 Task: Find connections with filter location Kunnamangalam with filter topic #Economywith filter profile language Potuguese with filter current company WeWork India with filter school Global Academy Of Technology with filter industry Building Construction with filter service category Marketing with filter keywords title Manufacturing Assembler
Action: Mouse moved to (245, 199)
Screenshot: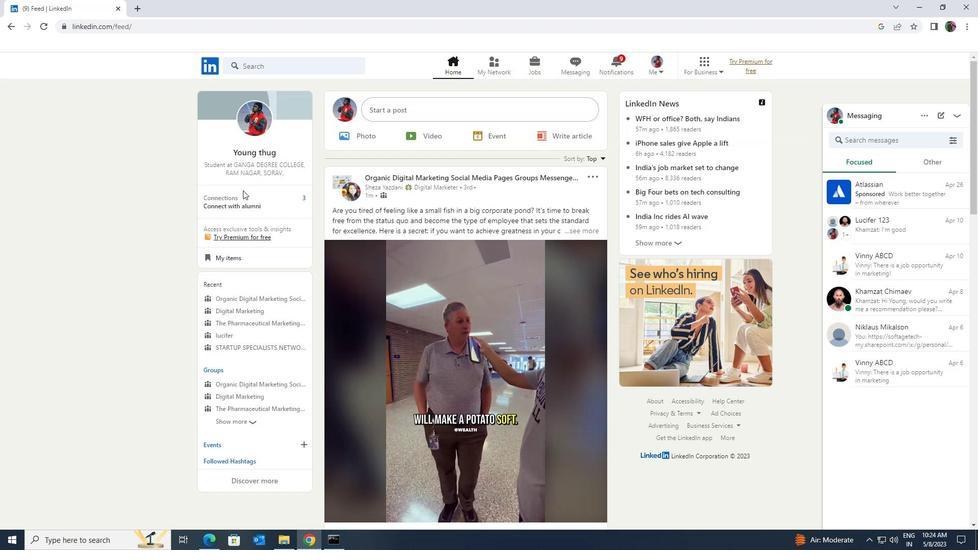 
Action: Mouse pressed left at (245, 199)
Screenshot: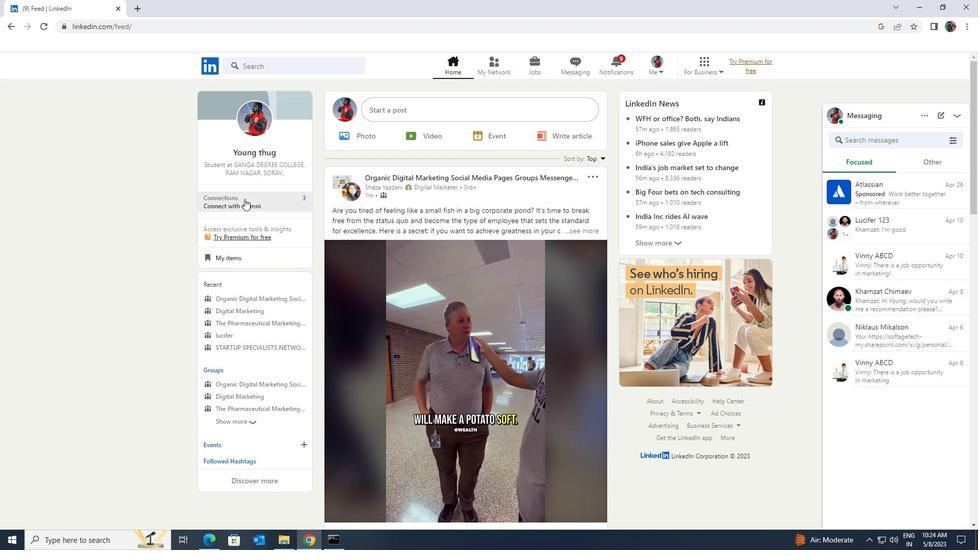 
Action: Mouse moved to (251, 125)
Screenshot: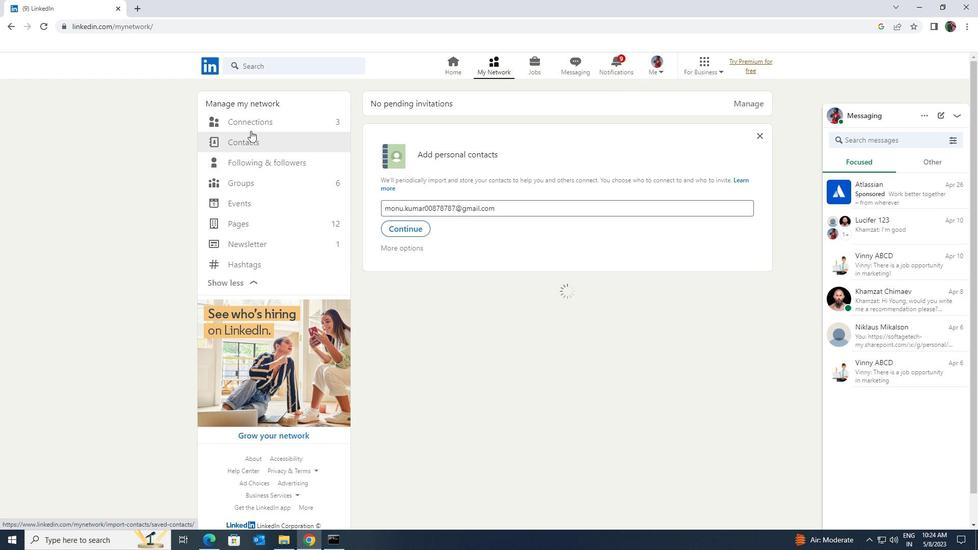 
Action: Mouse pressed left at (251, 125)
Screenshot: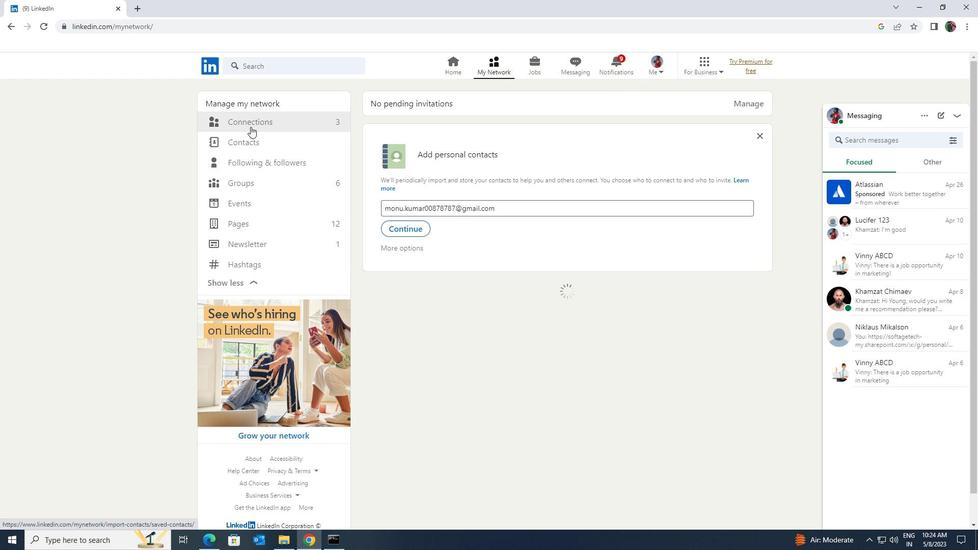 
Action: Mouse moved to (547, 124)
Screenshot: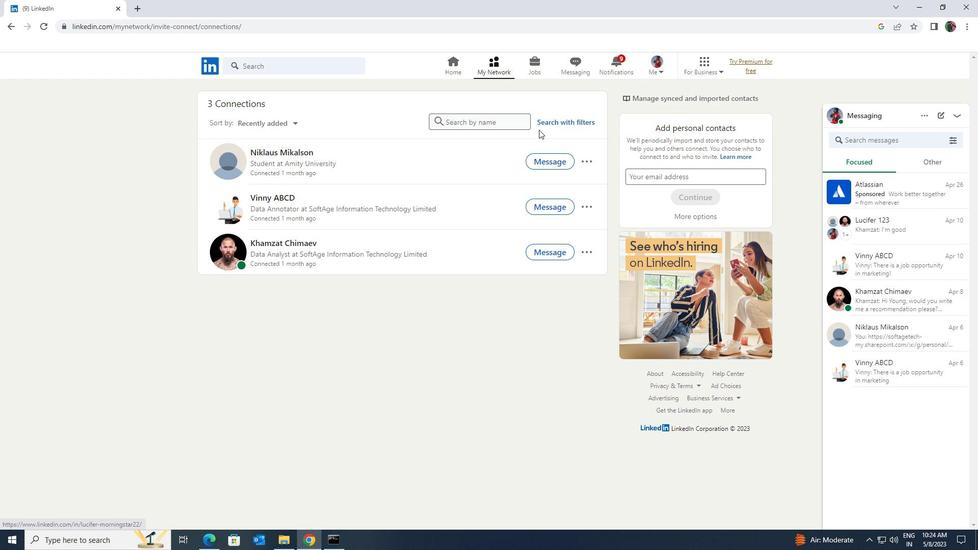 
Action: Mouse pressed left at (547, 124)
Screenshot: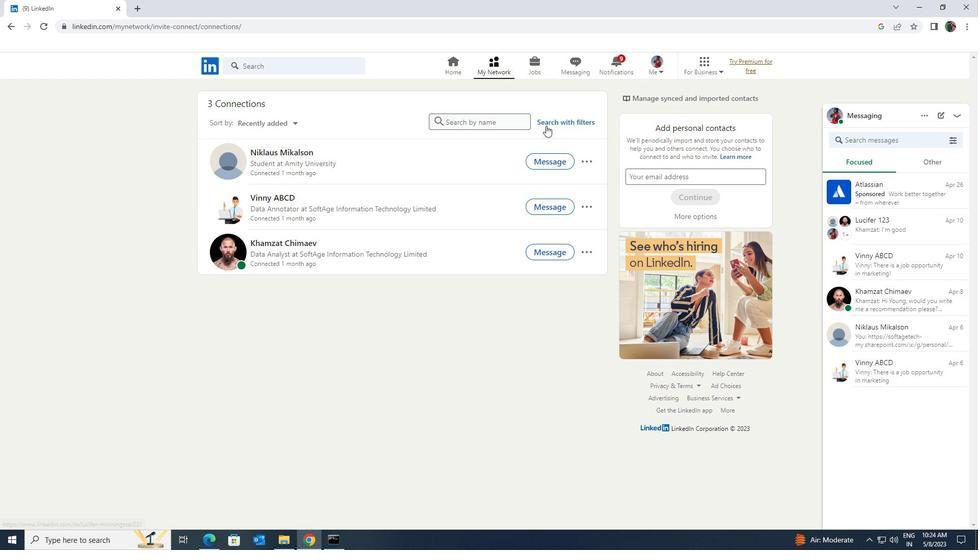 
Action: Mouse moved to (523, 95)
Screenshot: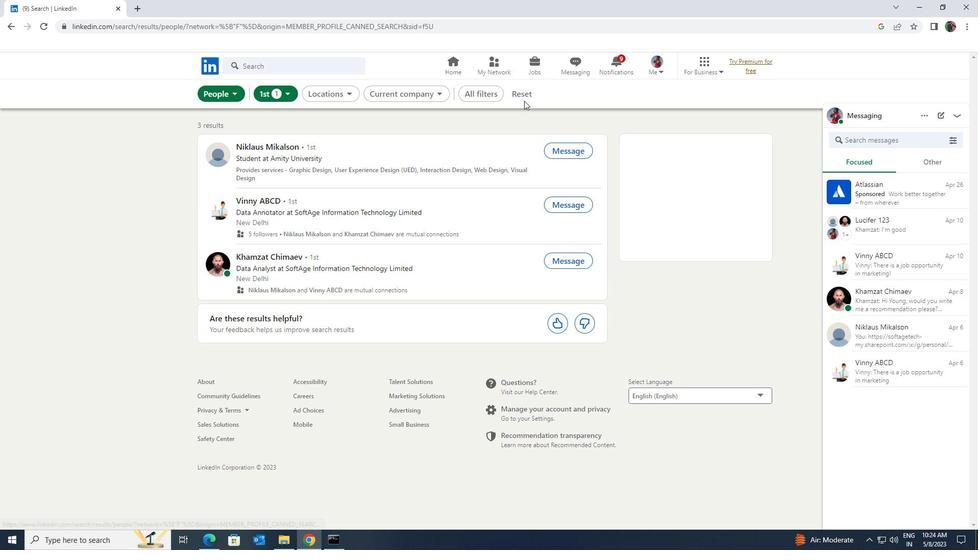 
Action: Mouse pressed left at (523, 95)
Screenshot: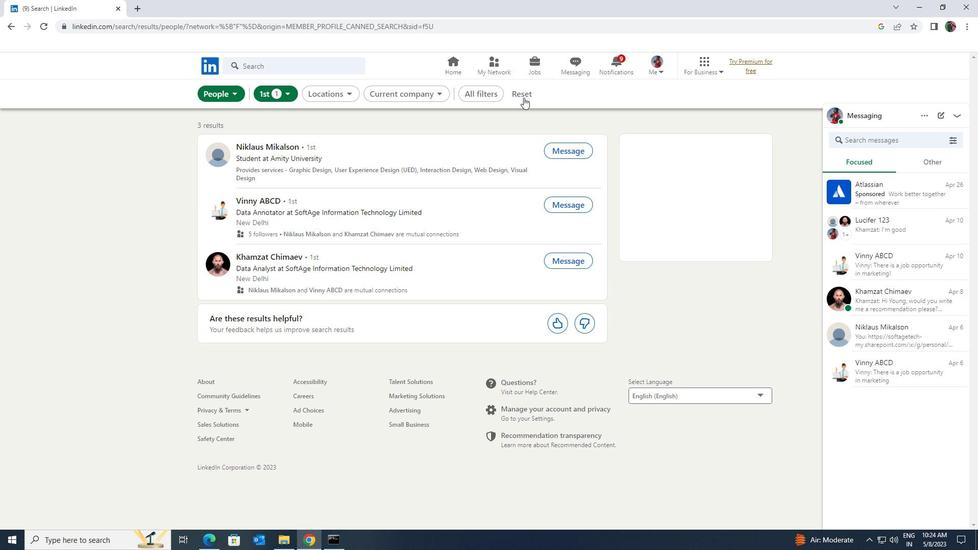 
Action: Mouse moved to (504, 94)
Screenshot: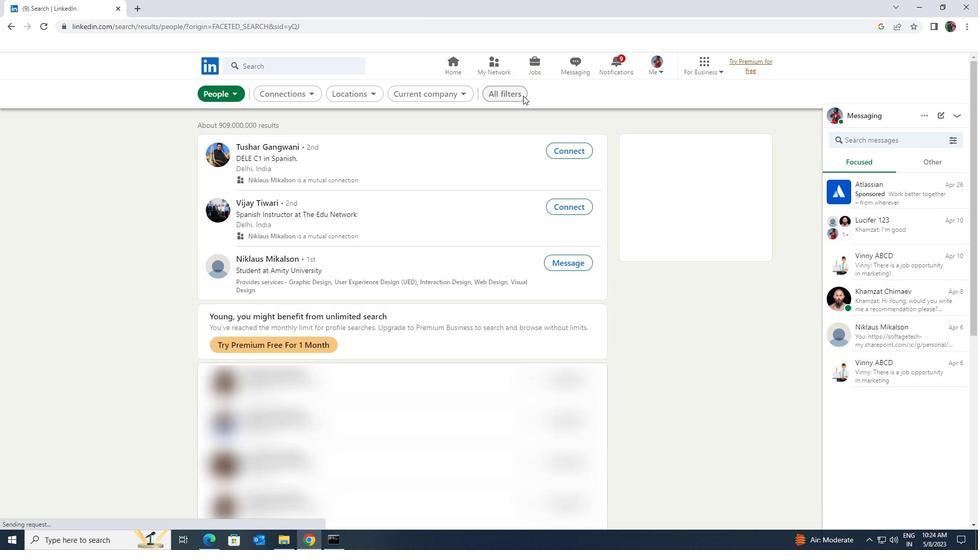 
Action: Mouse pressed left at (504, 94)
Screenshot: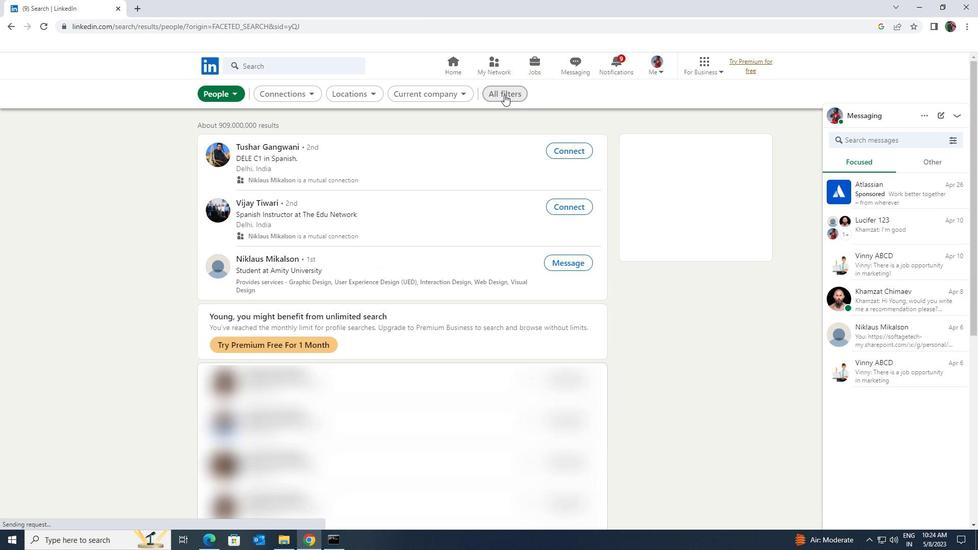 
Action: Mouse moved to (848, 400)
Screenshot: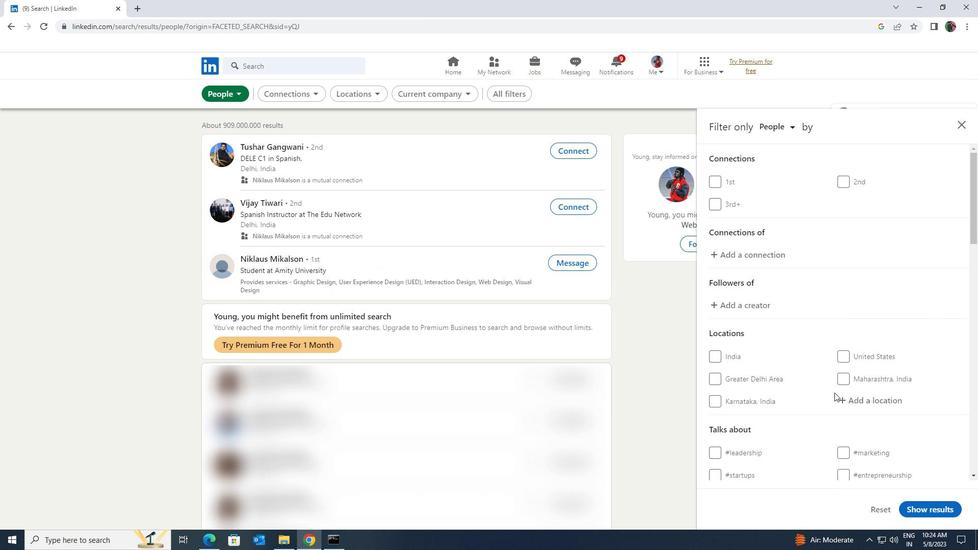 
Action: Mouse pressed left at (848, 400)
Screenshot: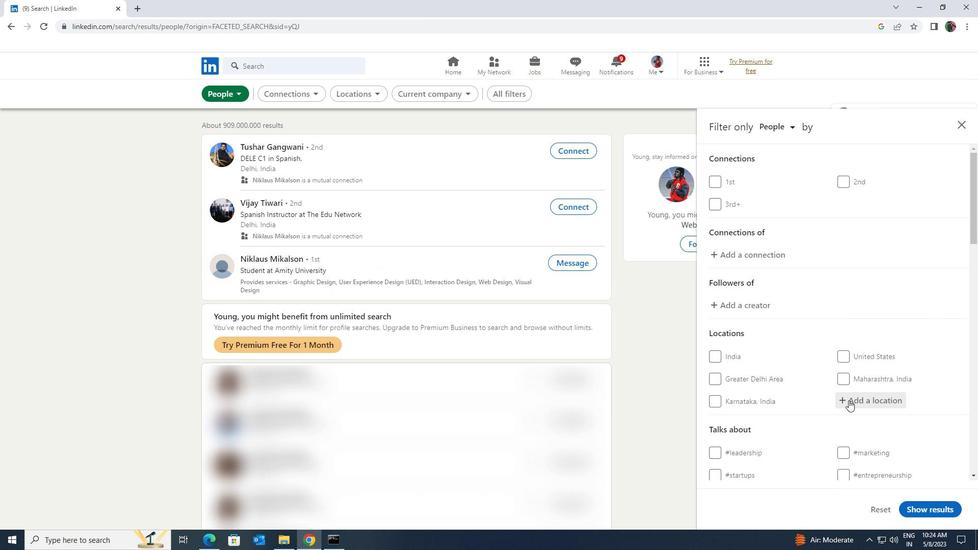 
Action: Key pressed <Key.shift>KUNNAMANGALAM
Screenshot: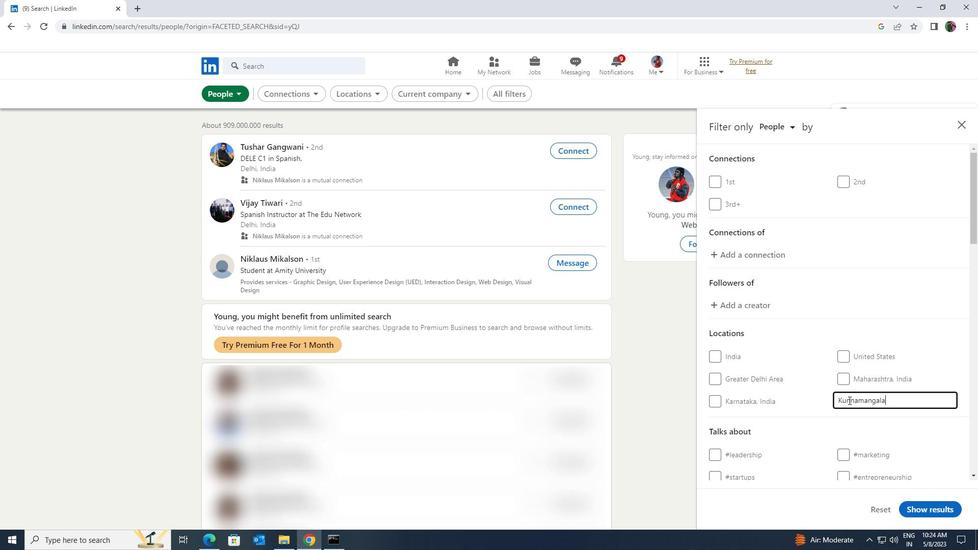 
Action: Mouse moved to (844, 401)
Screenshot: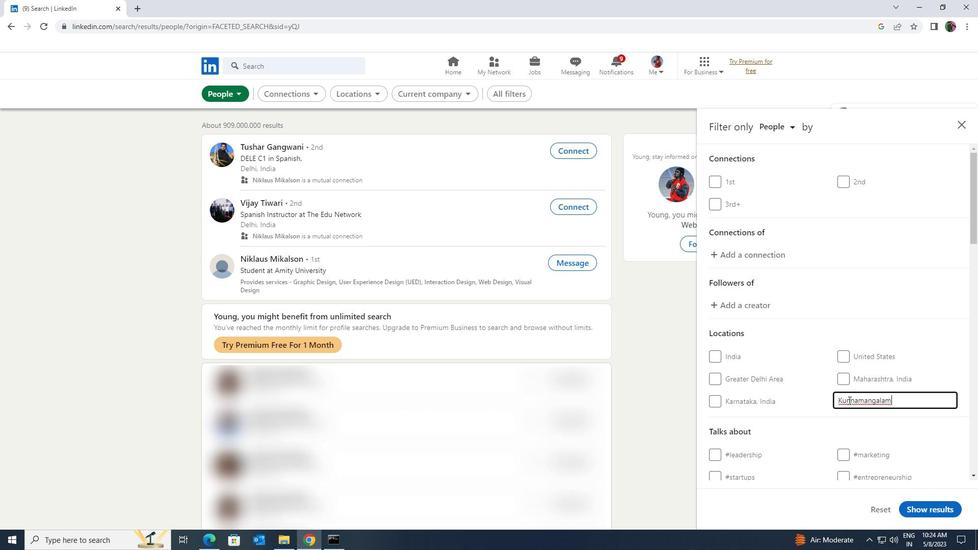 
Action: Mouse scrolled (844, 400) with delta (0, 0)
Screenshot: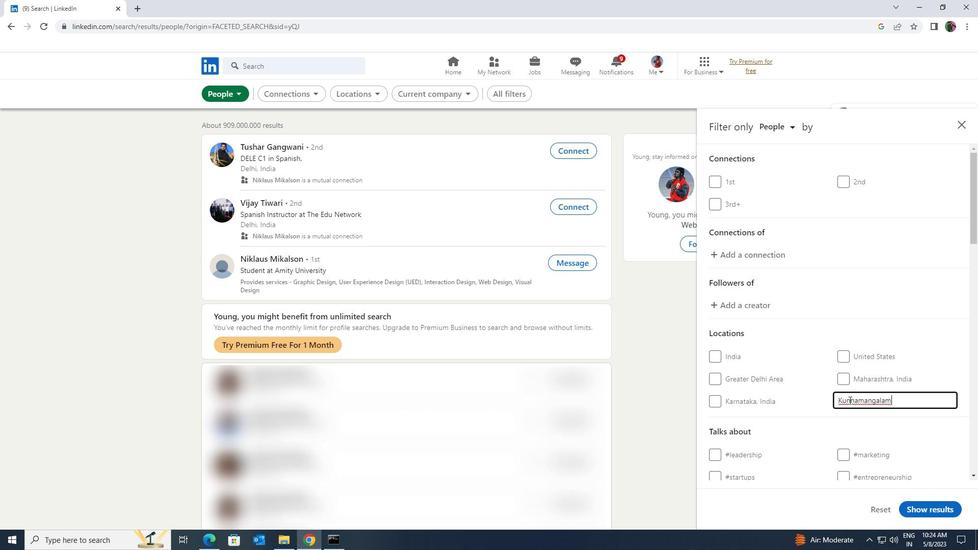 
Action: Mouse moved to (844, 401)
Screenshot: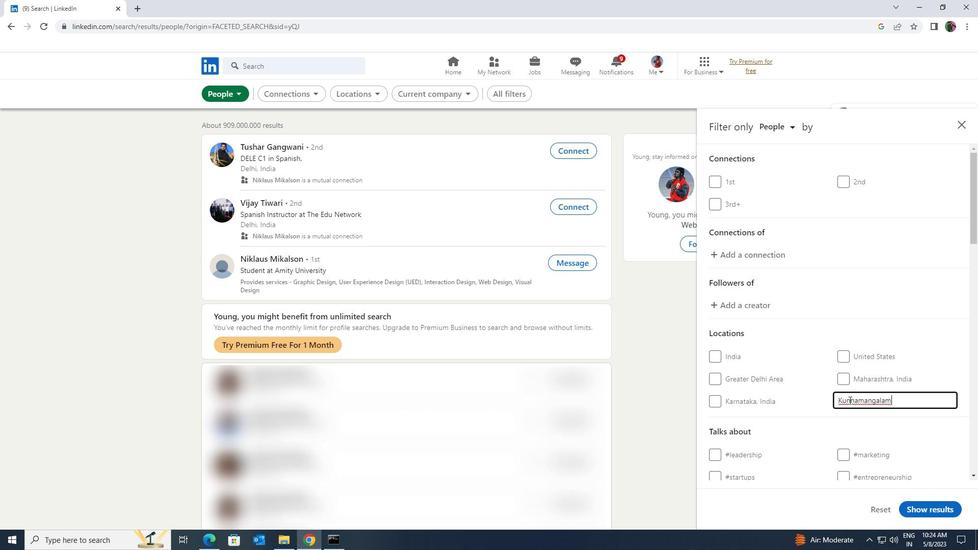 
Action: Mouse scrolled (844, 400) with delta (0, 0)
Screenshot: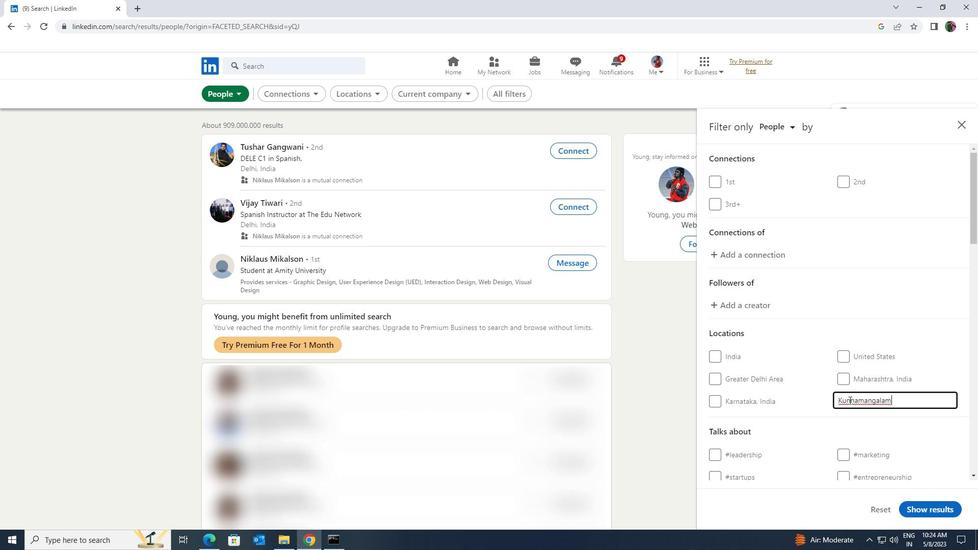 
Action: Mouse moved to (853, 401)
Screenshot: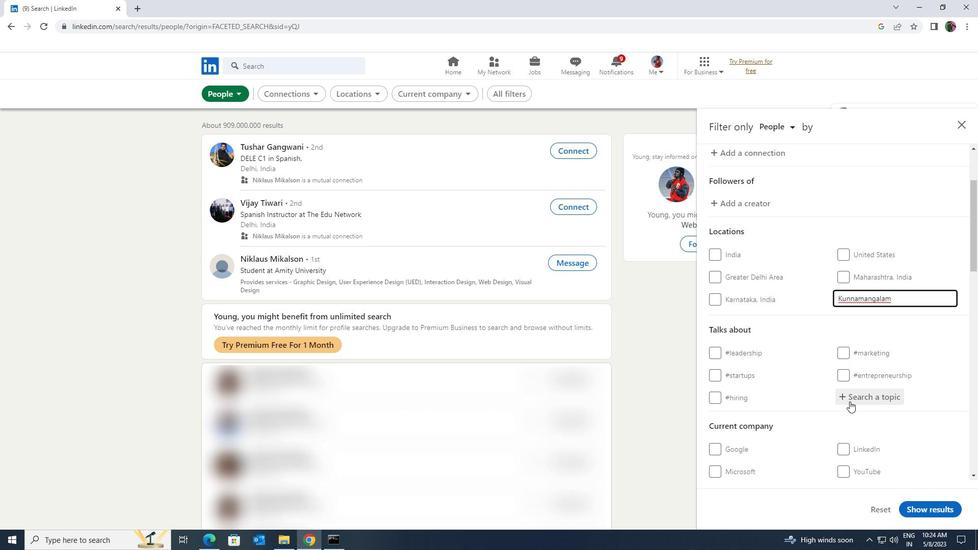 
Action: Mouse pressed left at (853, 401)
Screenshot: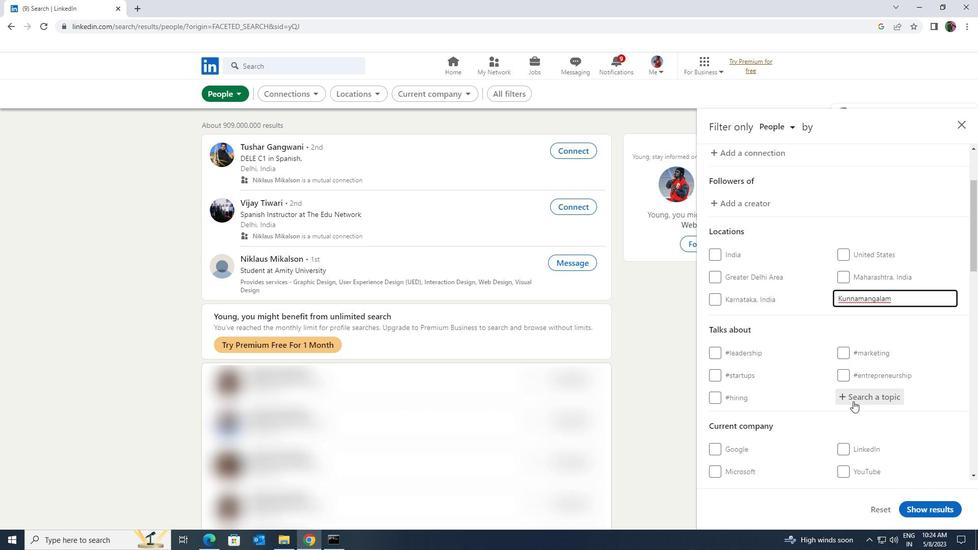 
Action: Key pressed <Key.shift><Key.shift>ECONOMY
Screenshot: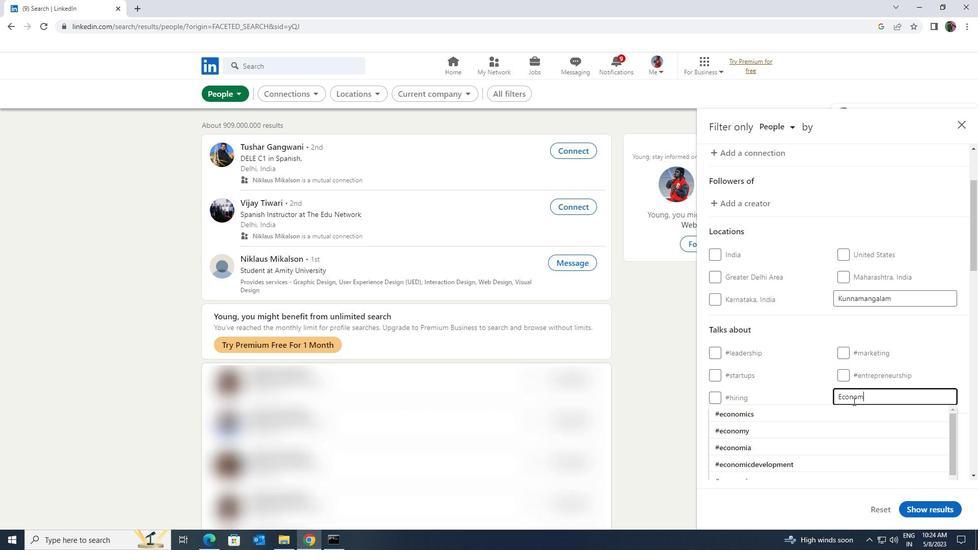 
Action: Mouse moved to (827, 406)
Screenshot: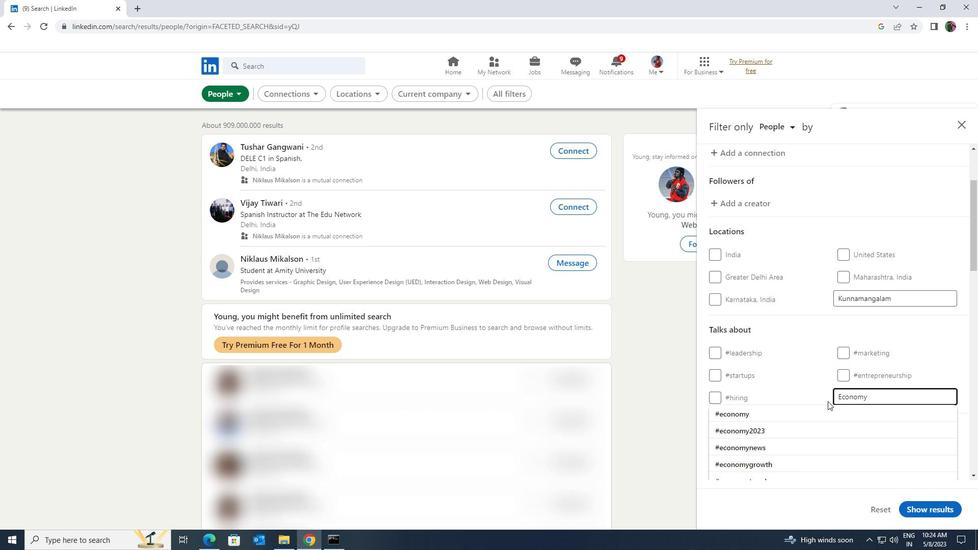 
Action: Mouse pressed left at (827, 406)
Screenshot: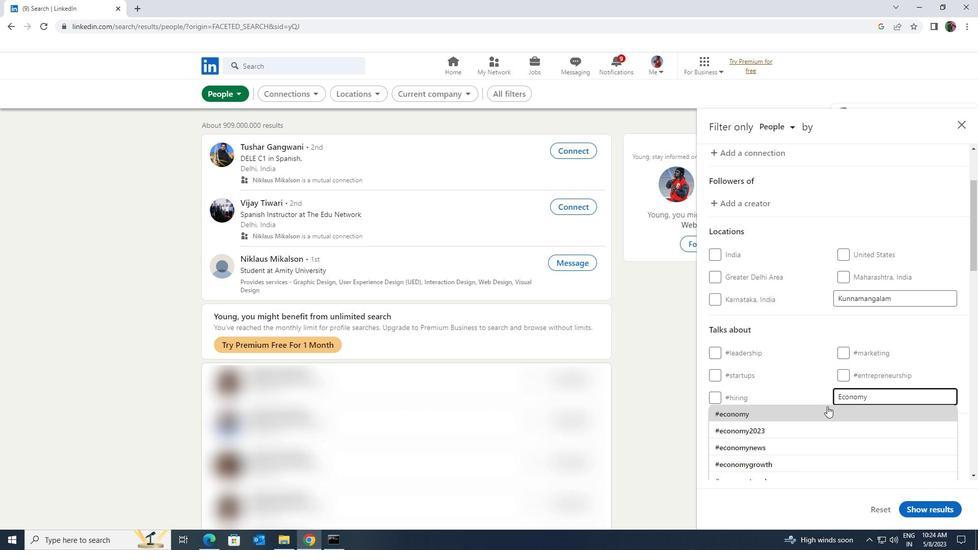 
Action: Mouse scrolled (827, 406) with delta (0, 0)
Screenshot: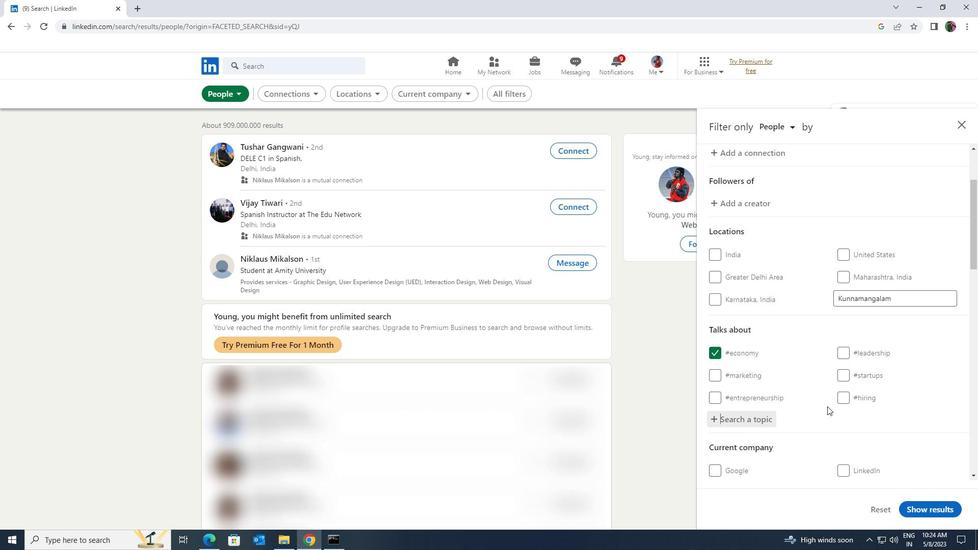 
Action: Mouse scrolled (827, 406) with delta (0, 0)
Screenshot: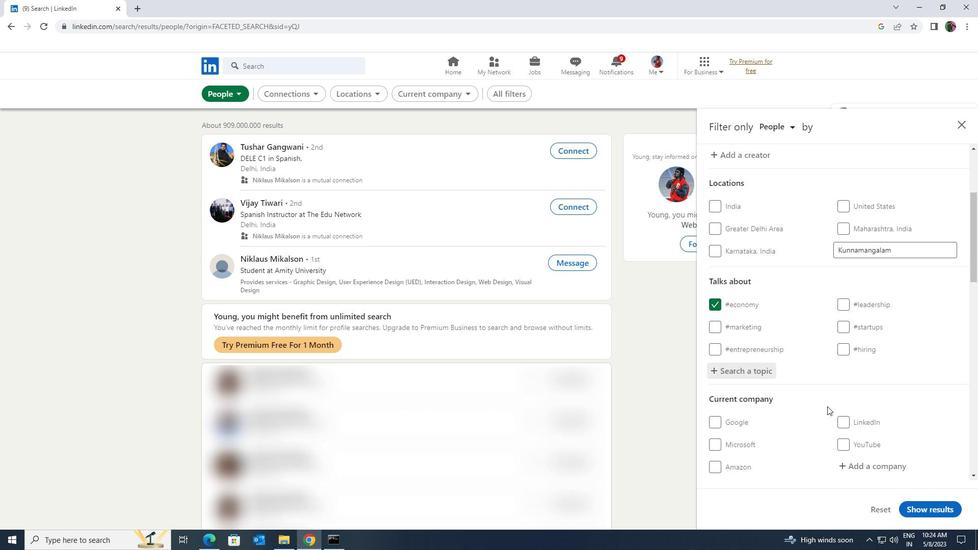 
Action: Mouse scrolled (827, 406) with delta (0, 0)
Screenshot: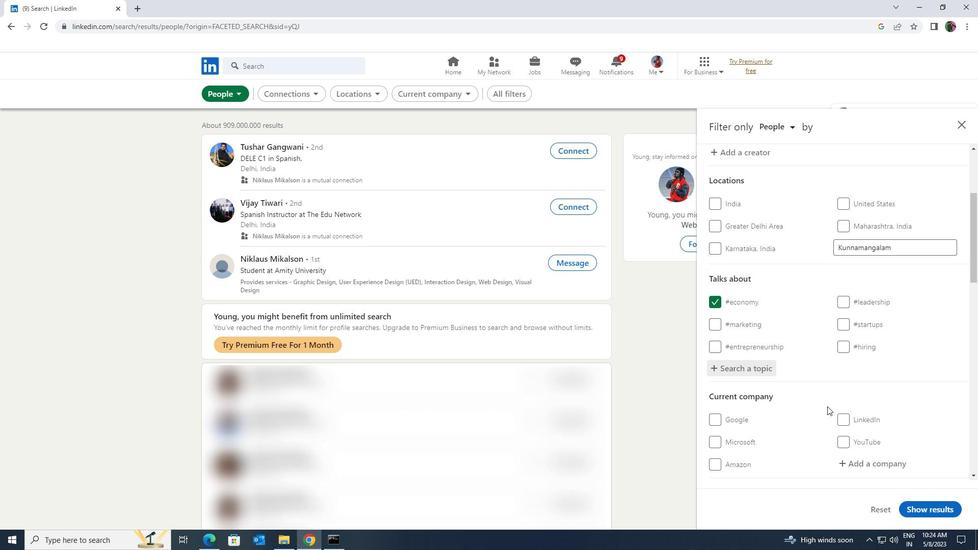 
Action: Mouse scrolled (827, 406) with delta (0, 0)
Screenshot: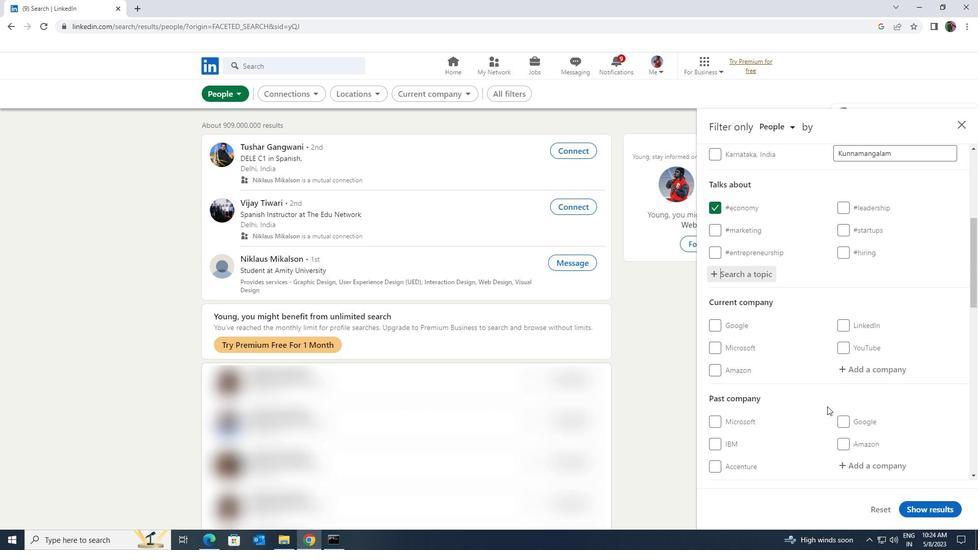 
Action: Mouse moved to (827, 406)
Screenshot: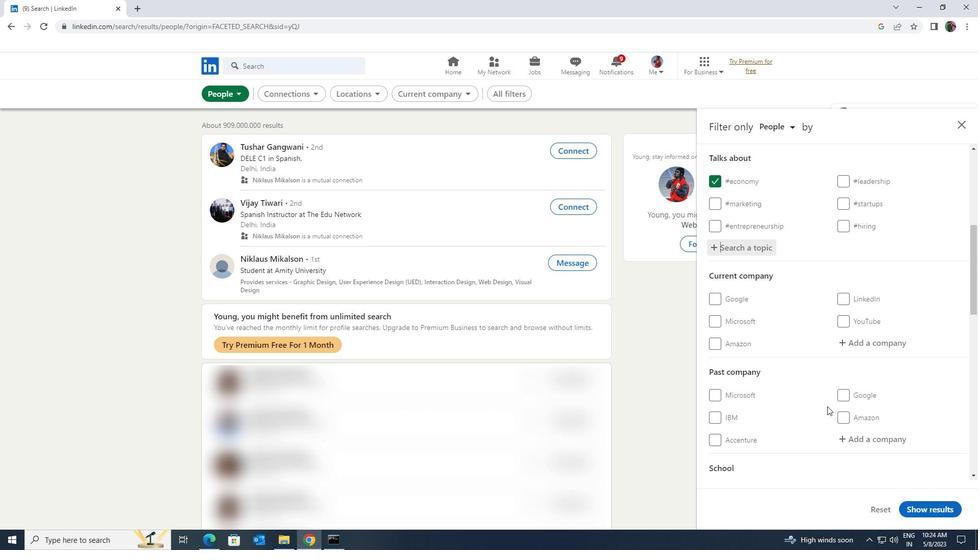 
Action: Mouse scrolled (827, 406) with delta (0, 0)
Screenshot: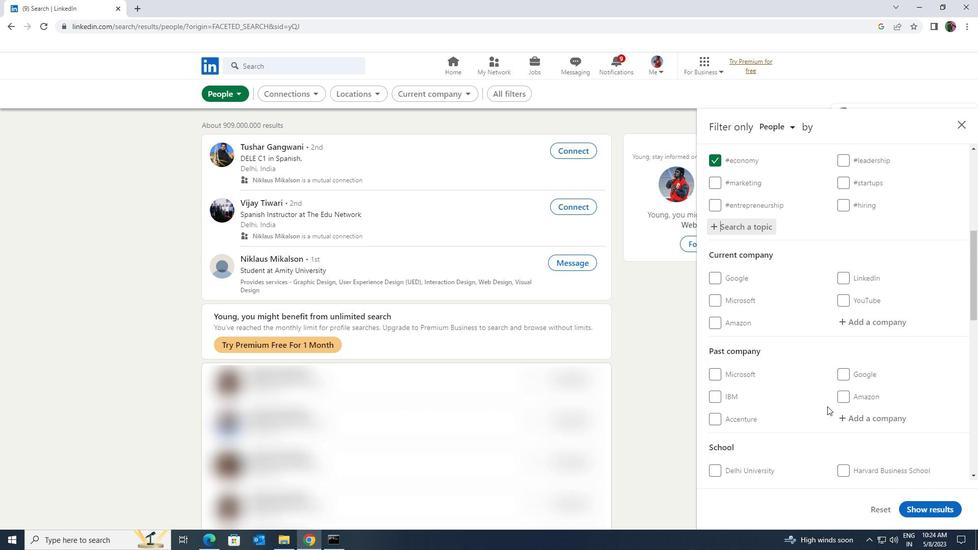
Action: Mouse scrolled (827, 406) with delta (0, 0)
Screenshot: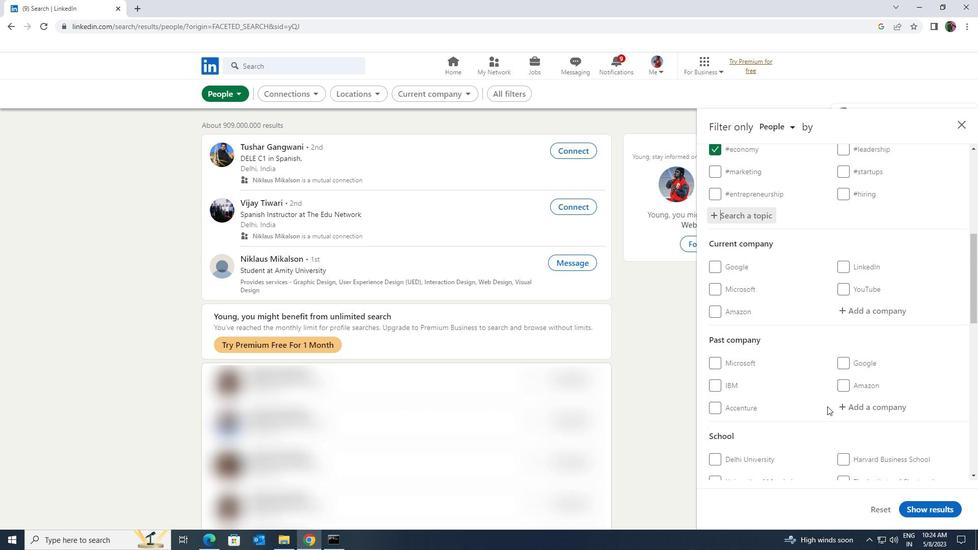 
Action: Mouse moved to (827, 406)
Screenshot: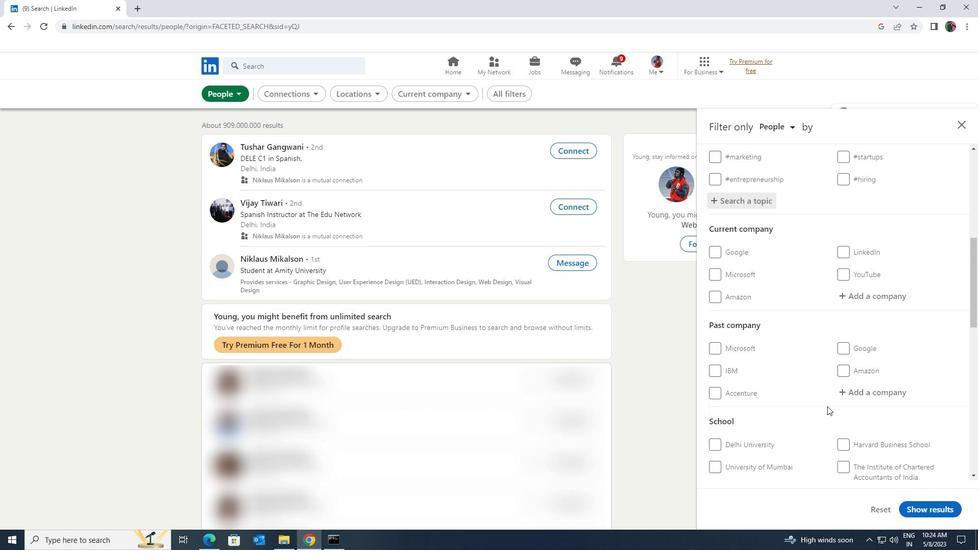 
Action: Mouse scrolled (827, 406) with delta (0, 0)
Screenshot: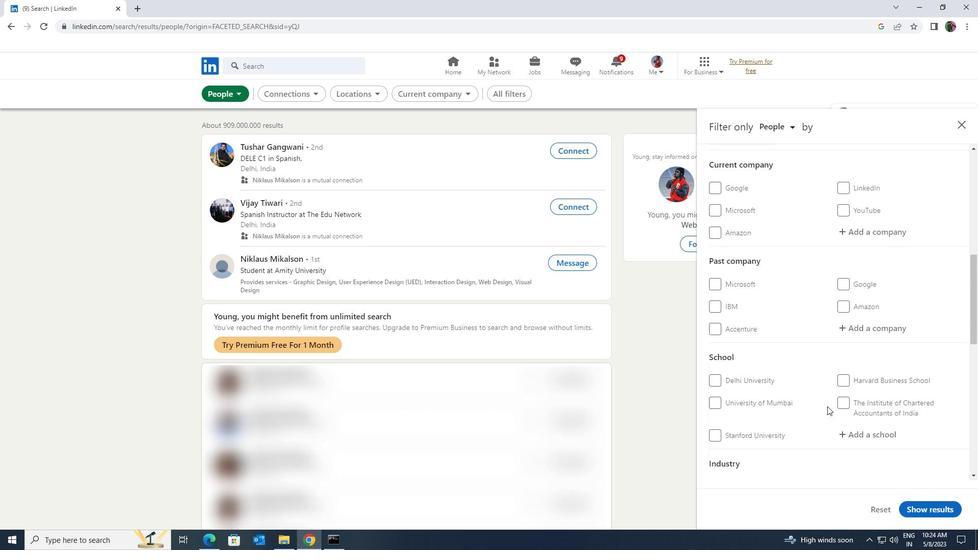 
Action: Mouse moved to (828, 406)
Screenshot: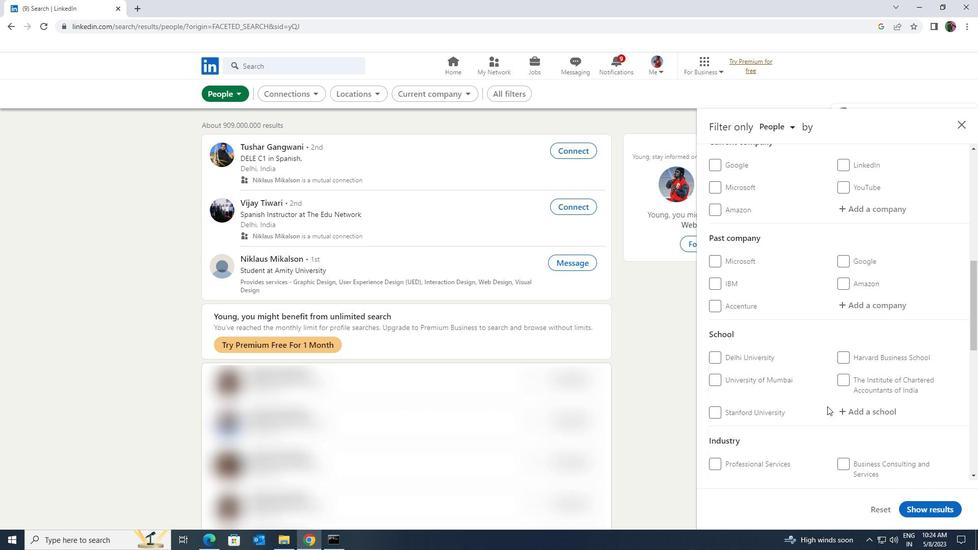 
Action: Mouse scrolled (828, 406) with delta (0, 0)
Screenshot: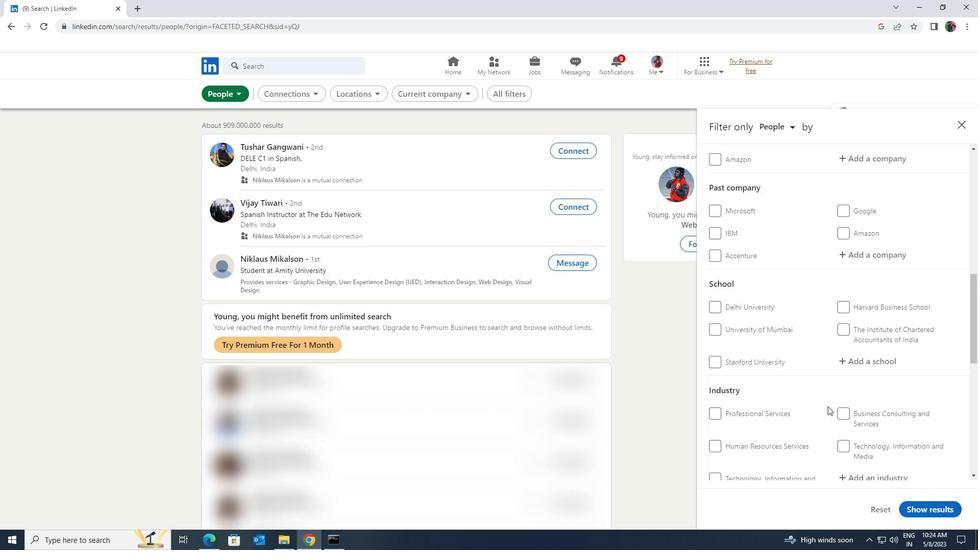 
Action: Mouse moved to (829, 406)
Screenshot: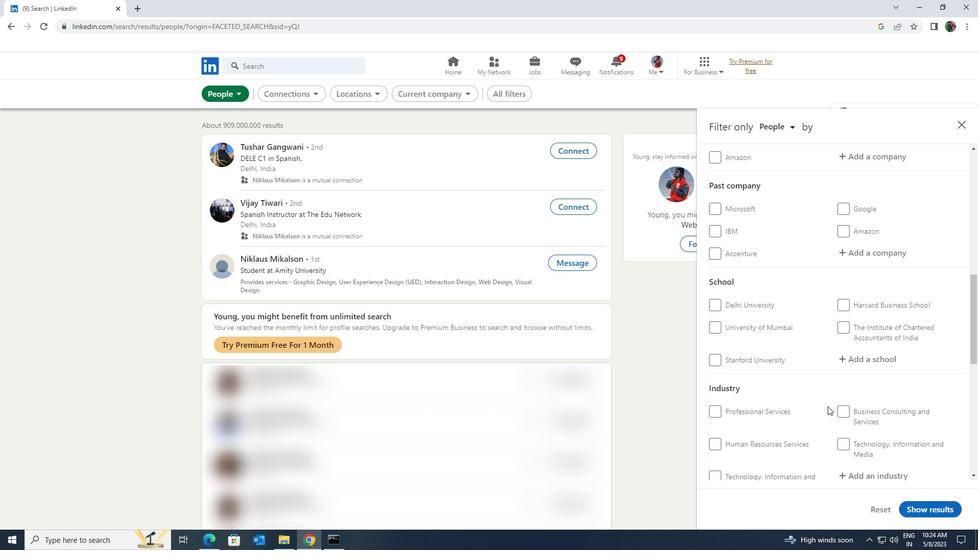 
Action: Mouse scrolled (829, 406) with delta (0, 0)
Screenshot: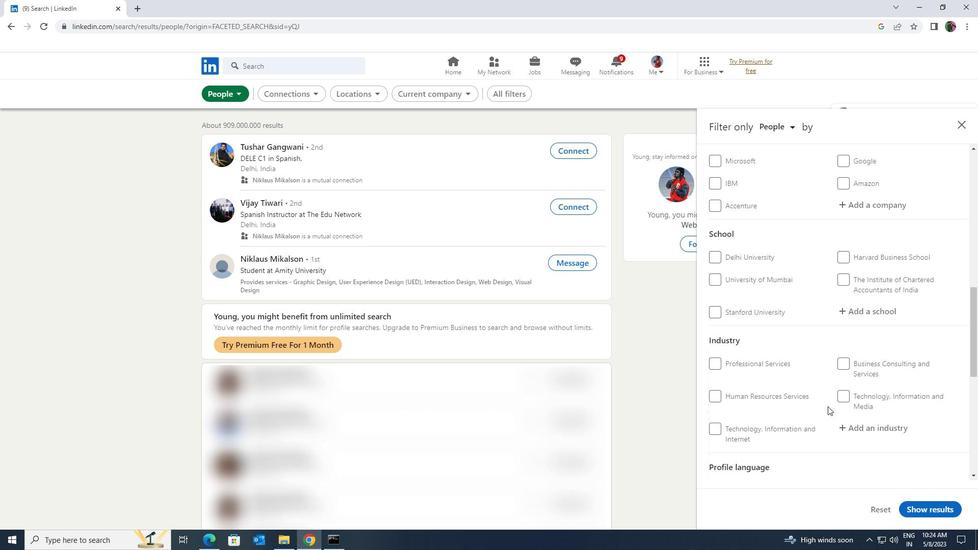 
Action: Mouse moved to (840, 460)
Screenshot: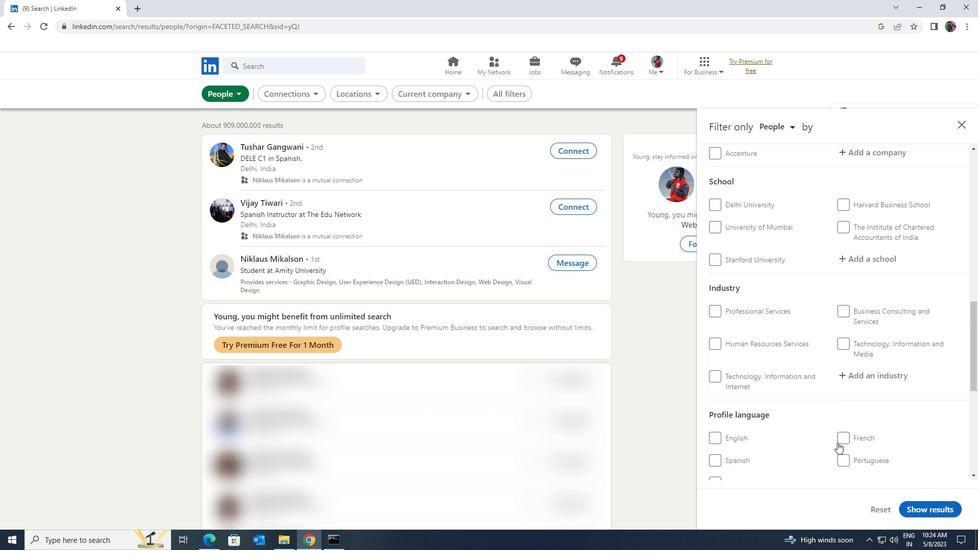 
Action: Mouse pressed left at (840, 460)
Screenshot: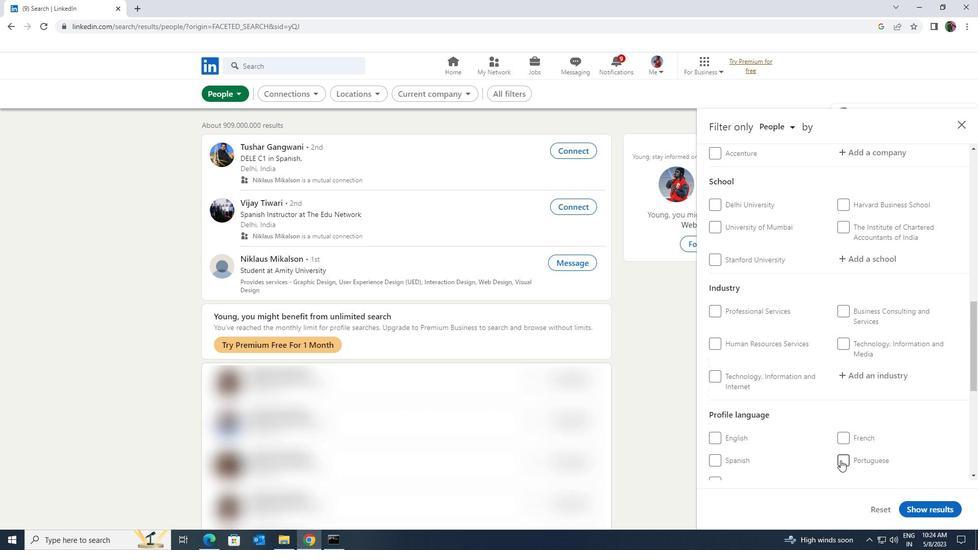 
Action: Mouse moved to (841, 460)
Screenshot: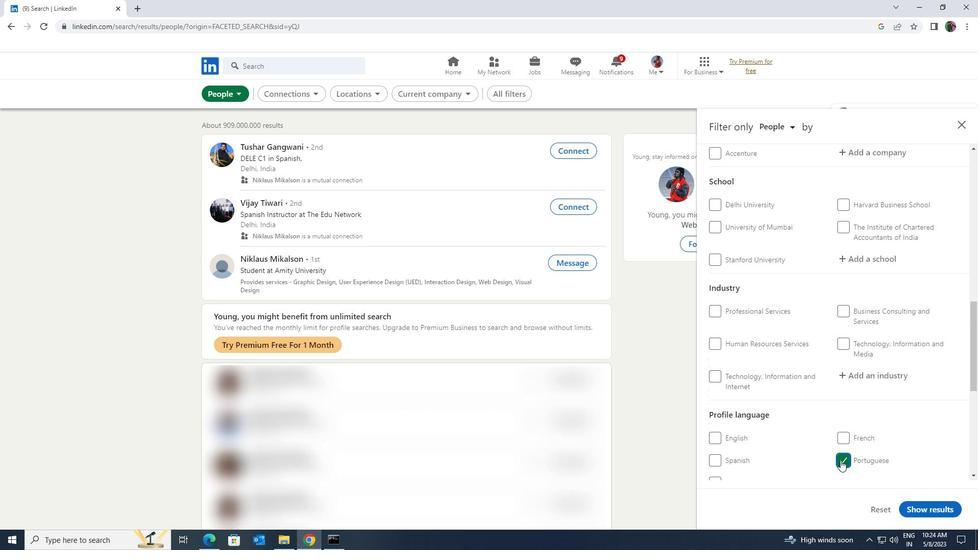 
Action: Mouse scrolled (841, 461) with delta (0, 0)
Screenshot: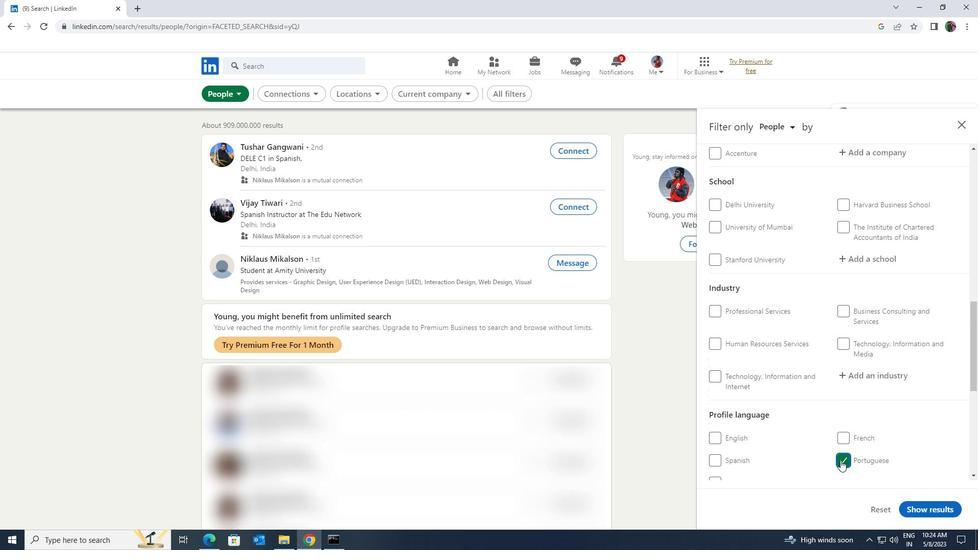 
Action: Mouse scrolled (841, 461) with delta (0, 0)
Screenshot: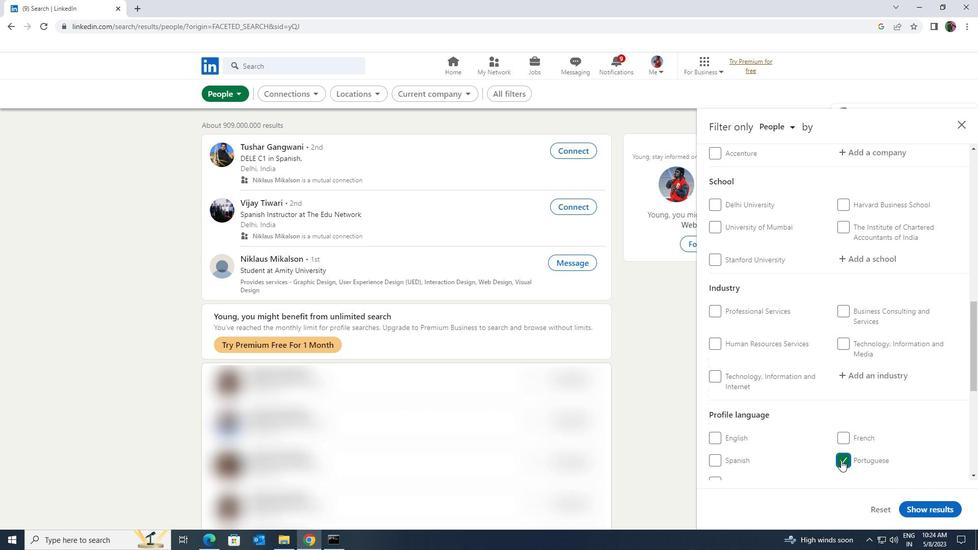 
Action: Mouse moved to (841, 460)
Screenshot: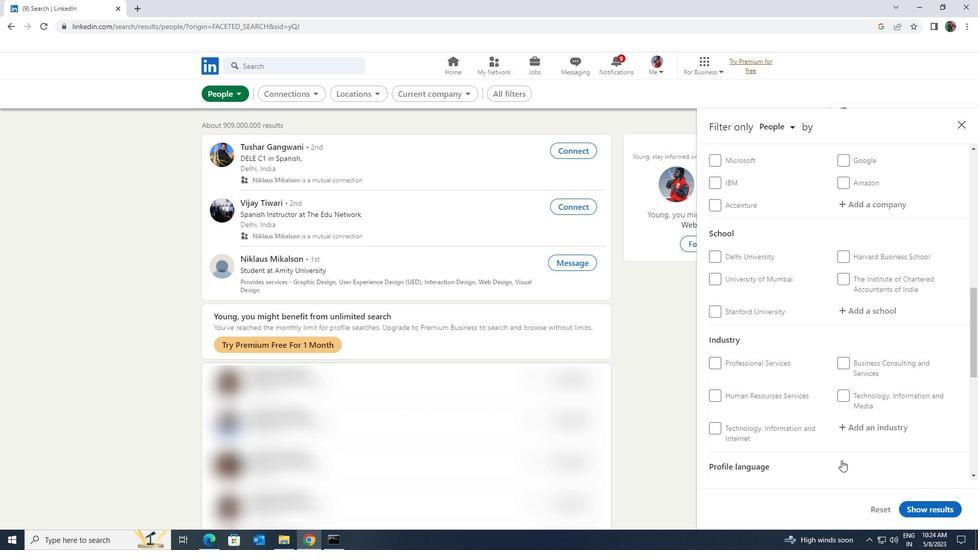 
Action: Mouse scrolled (841, 460) with delta (0, 0)
Screenshot: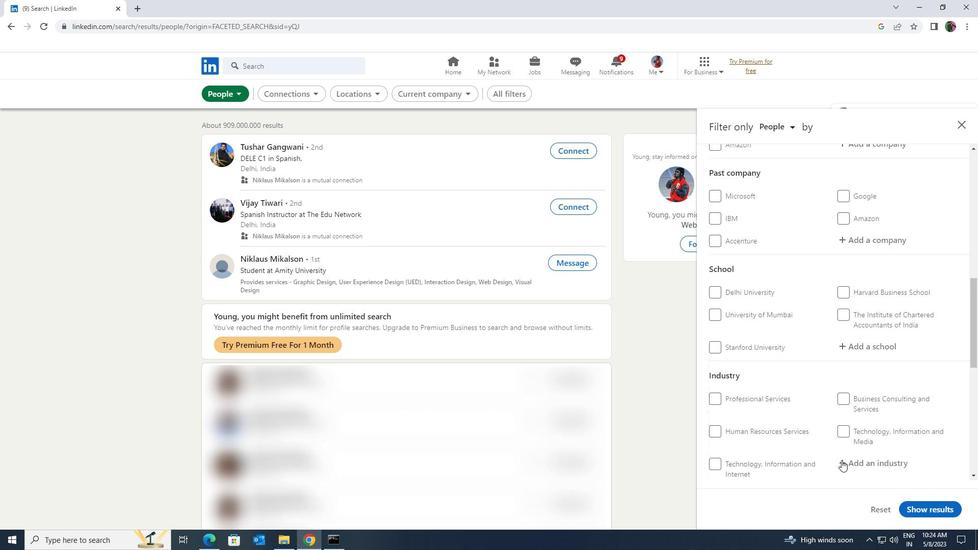 
Action: Mouse moved to (842, 459)
Screenshot: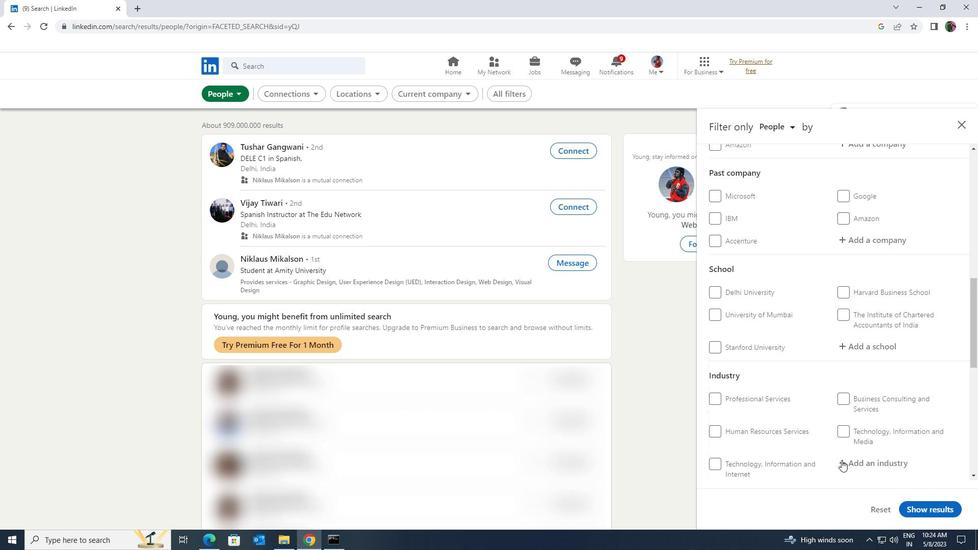 
Action: Mouse scrolled (842, 460) with delta (0, 0)
Screenshot: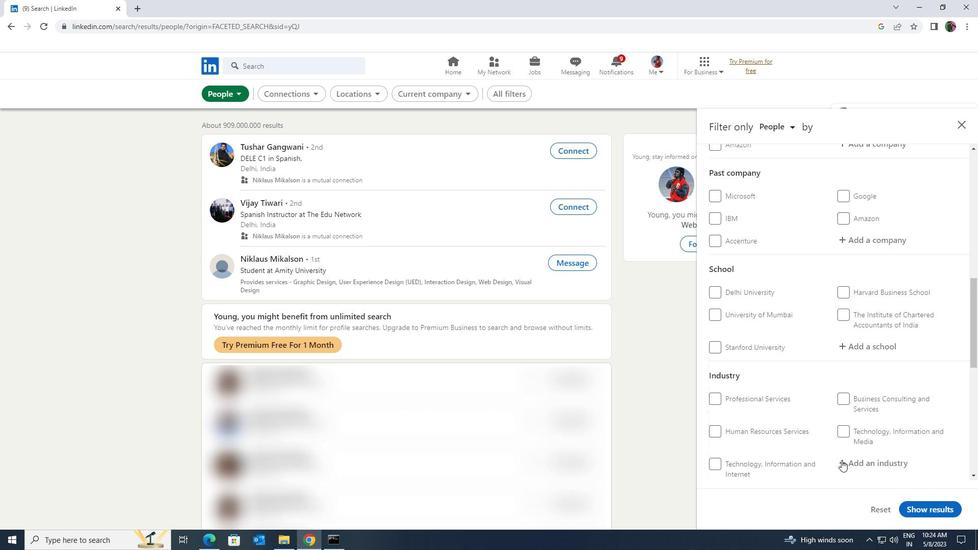 
Action: Mouse scrolled (842, 460) with delta (0, 0)
Screenshot: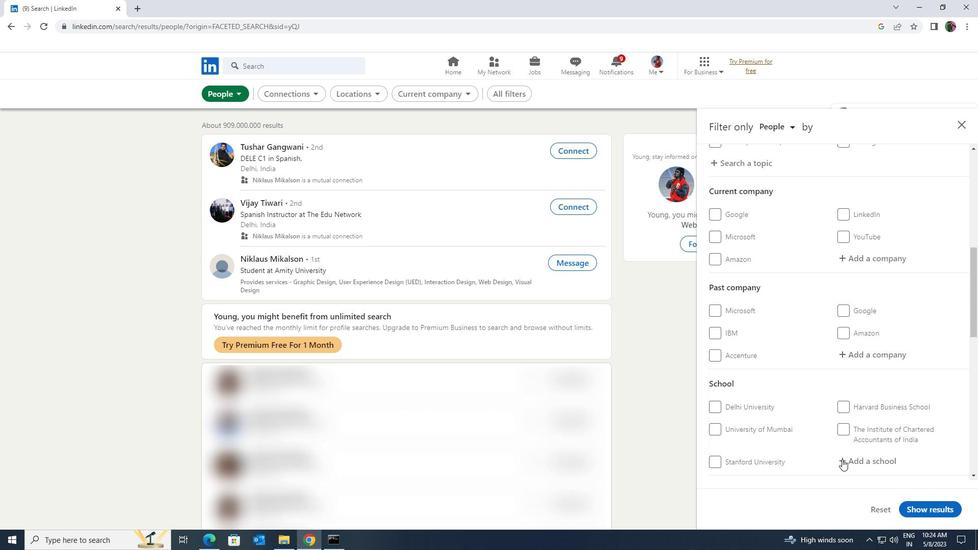
Action: Mouse scrolled (842, 460) with delta (0, 0)
Screenshot: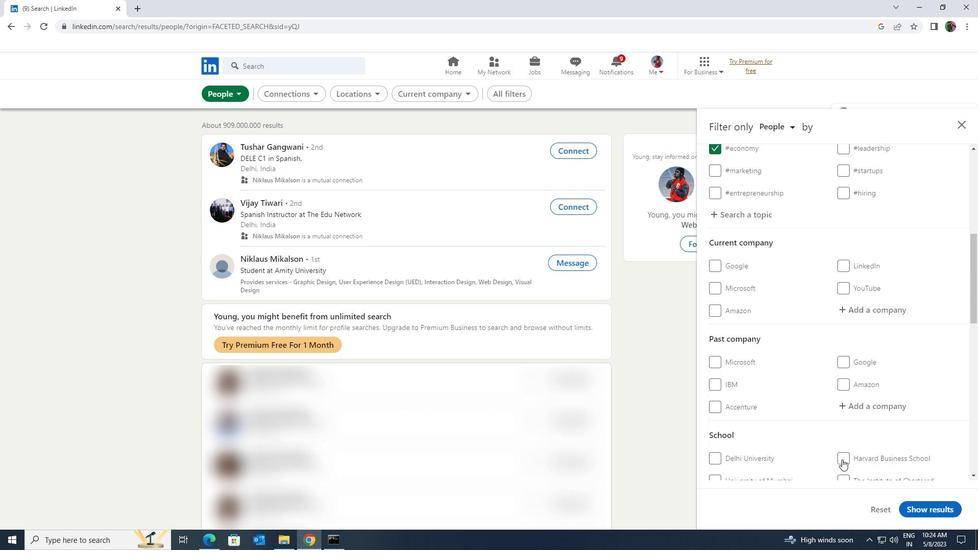 
Action: Mouse scrolled (842, 460) with delta (0, 0)
Screenshot: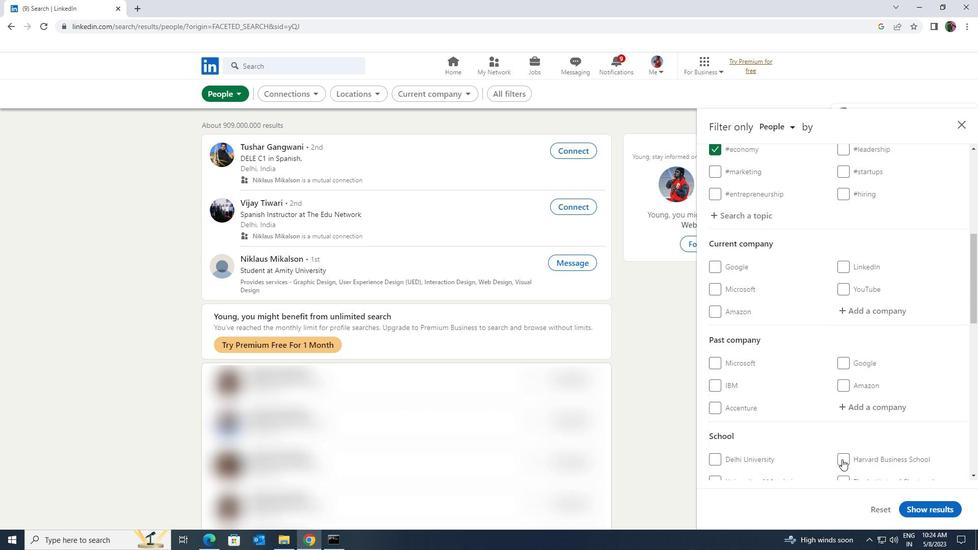 
Action: Mouse moved to (852, 410)
Screenshot: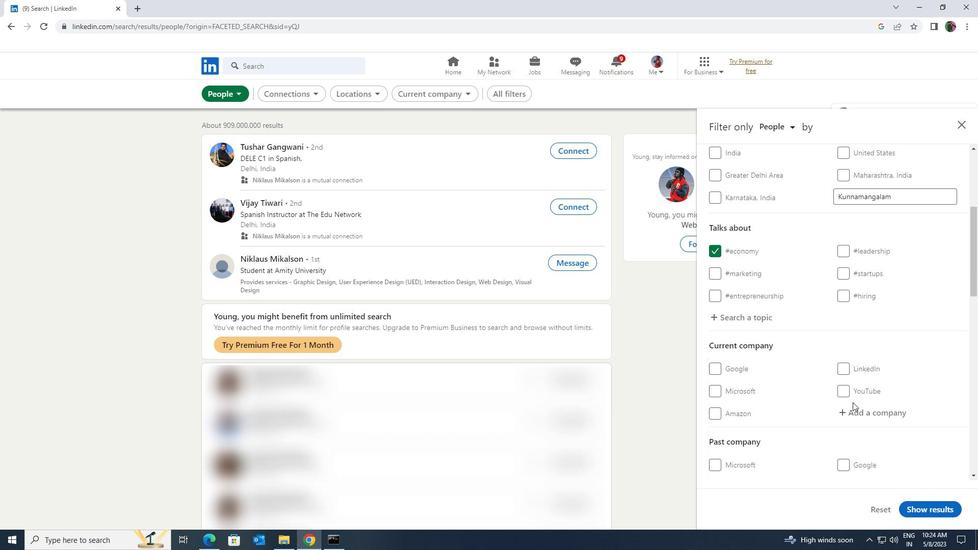
Action: Mouse pressed left at (852, 410)
Screenshot: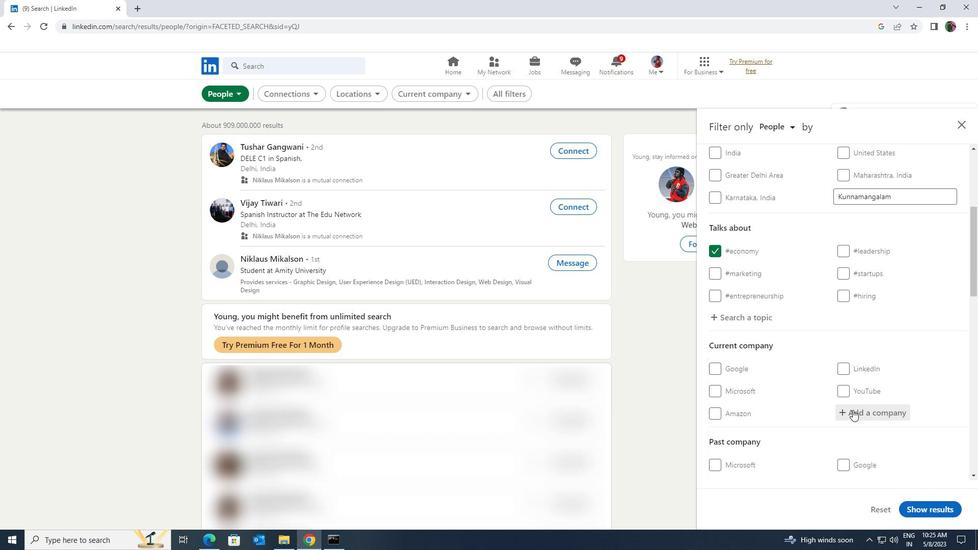 
Action: Key pressed <Key.shift><Key.shift><Key.shift>WEWORK
Screenshot: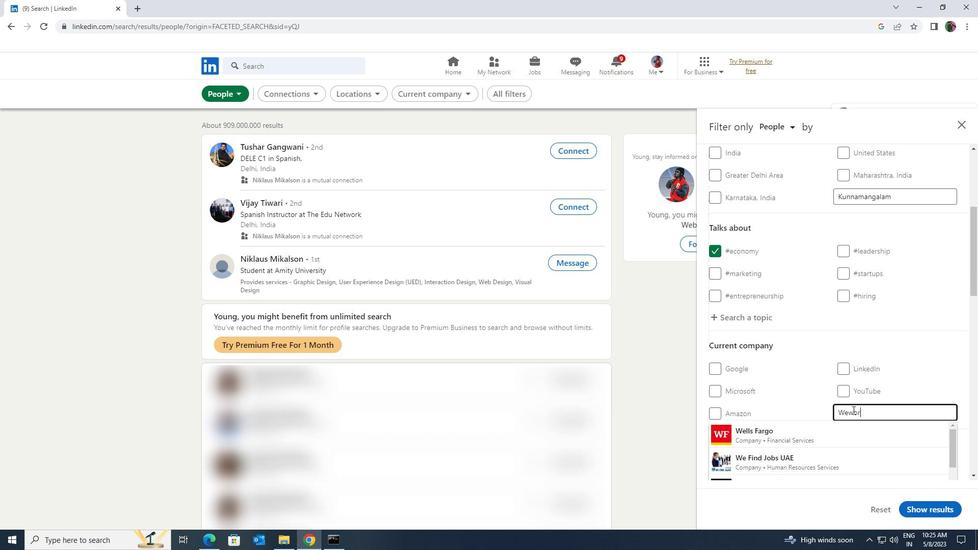 
Action: Mouse moved to (855, 429)
Screenshot: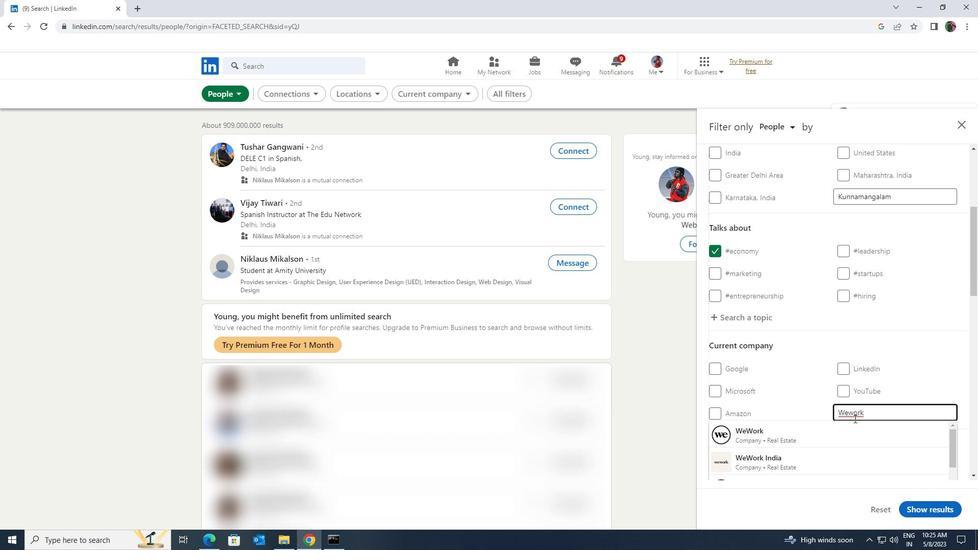 
Action: Mouse pressed left at (855, 429)
Screenshot: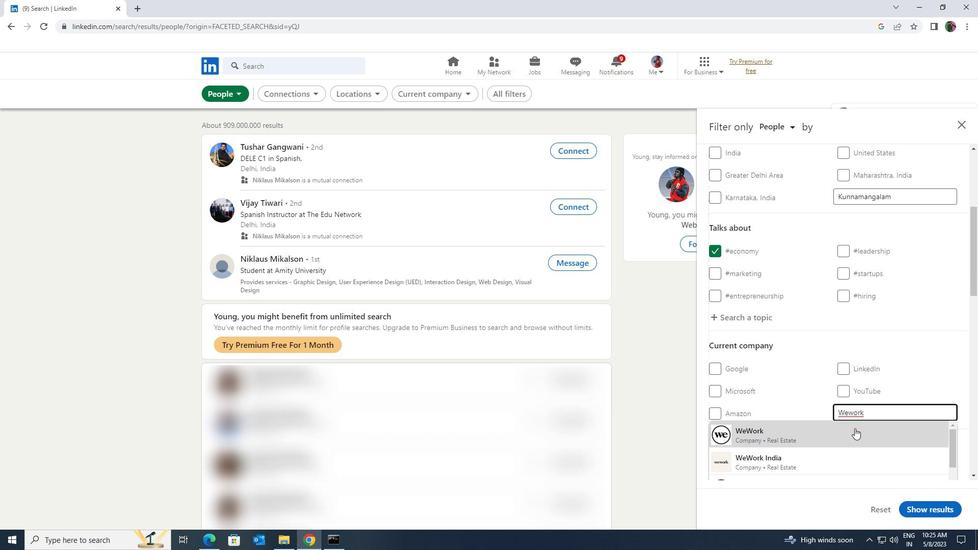 
Action: Mouse moved to (869, 426)
Screenshot: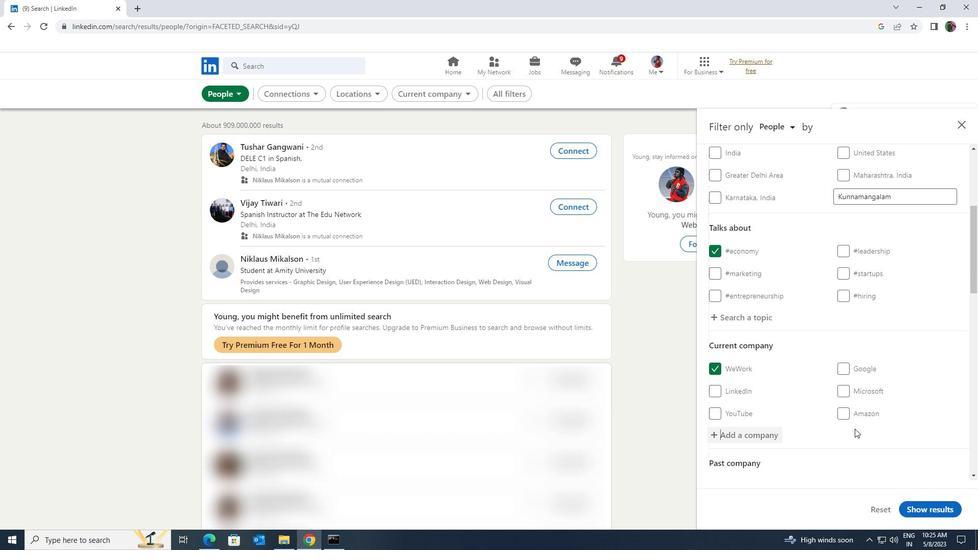 
Action: Mouse scrolled (869, 425) with delta (0, 0)
Screenshot: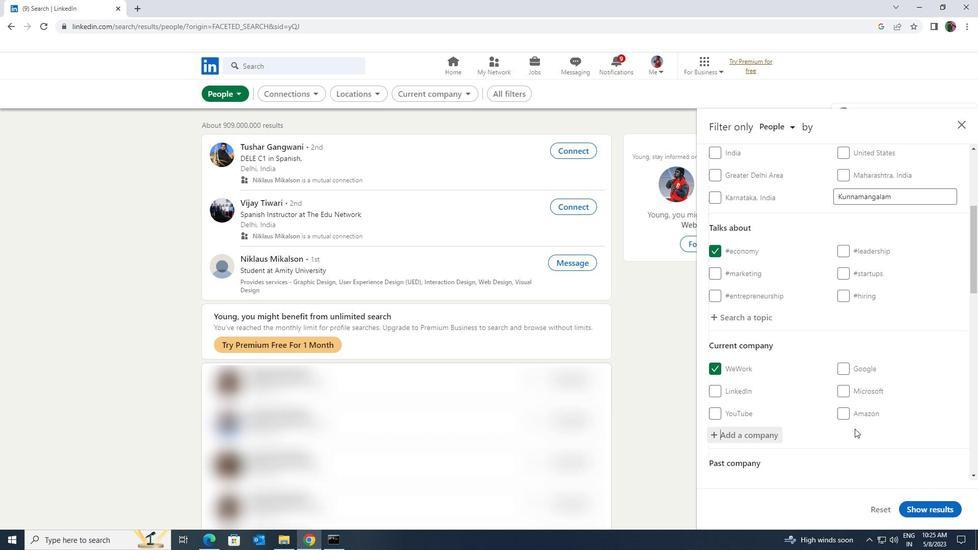 
Action: Mouse moved to (870, 426)
Screenshot: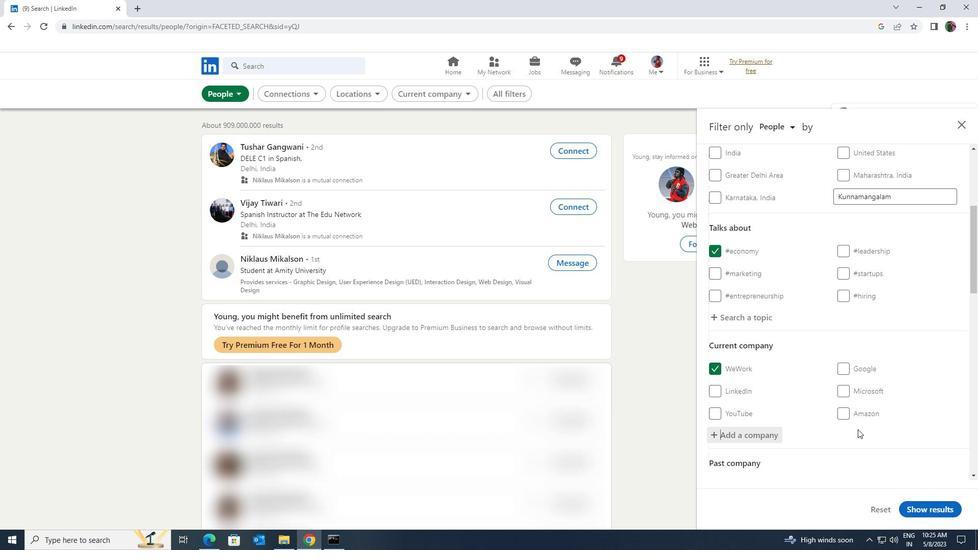 
Action: Mouse scrolled (870, 425) with delta (0, 0)
Screenshot: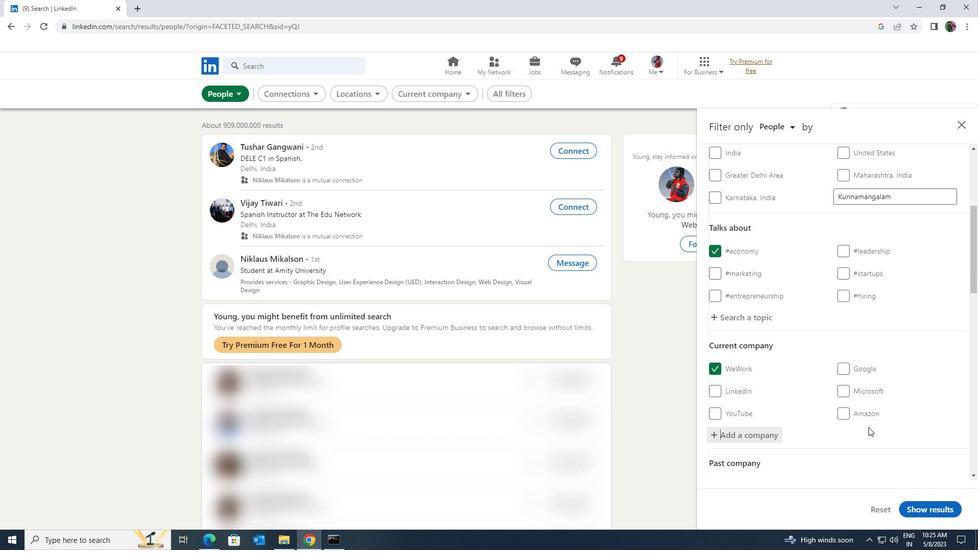
Action: Mouse scrolled (870, 425) with delta (0, 0)
Screenshot: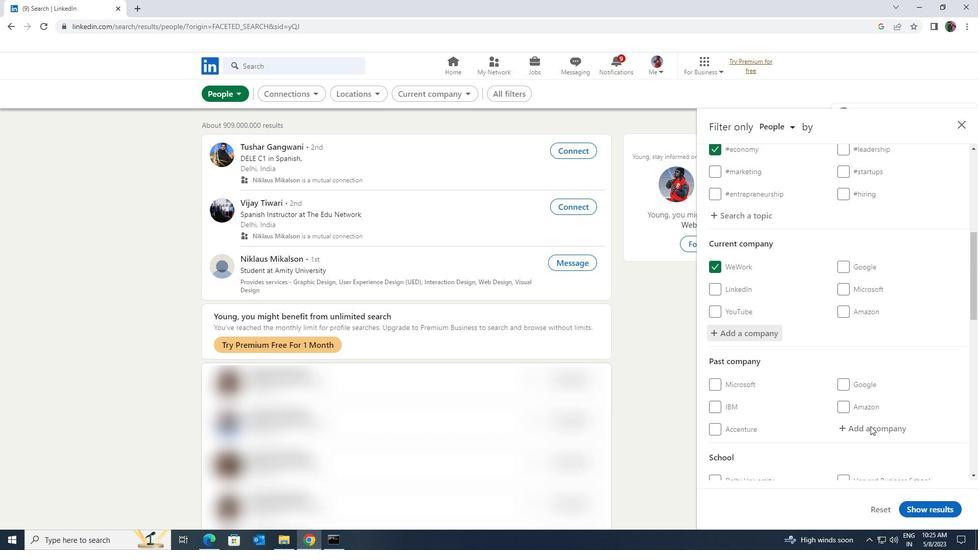 
Action: Mouse scrolled (870, 425) with delta (0, 0)
Screenshot: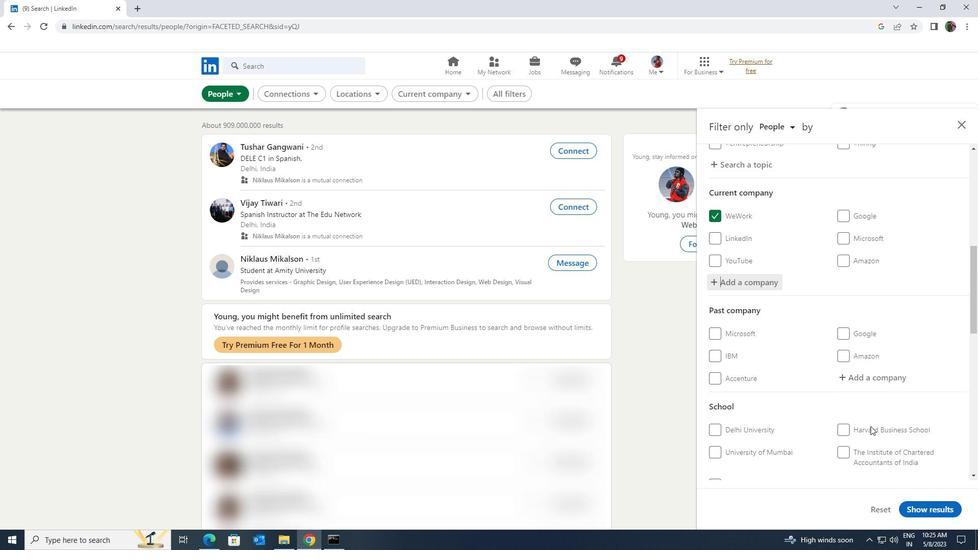
Action: Mouse moved to (869, 431)
Screenshot: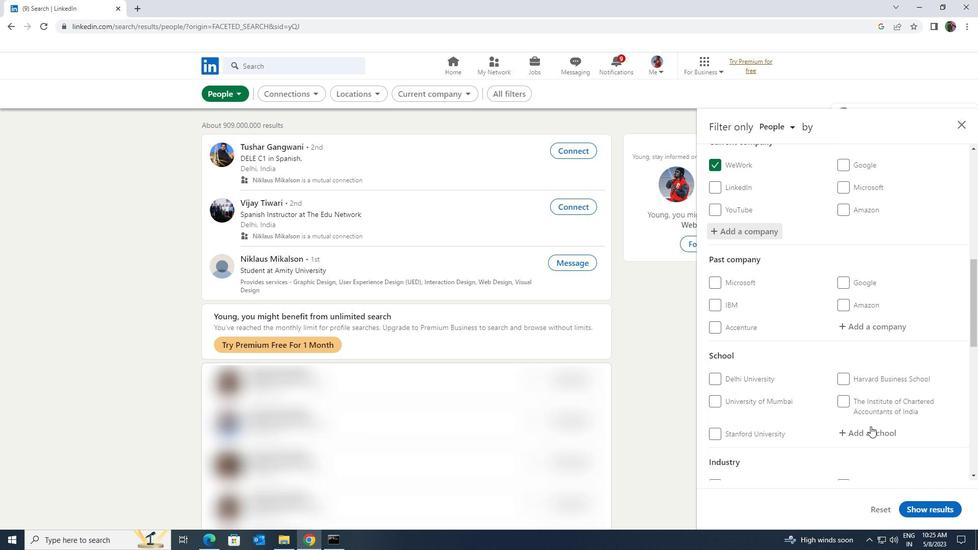 
Action: Mouse pressed left at (869, 431)
Screenshot: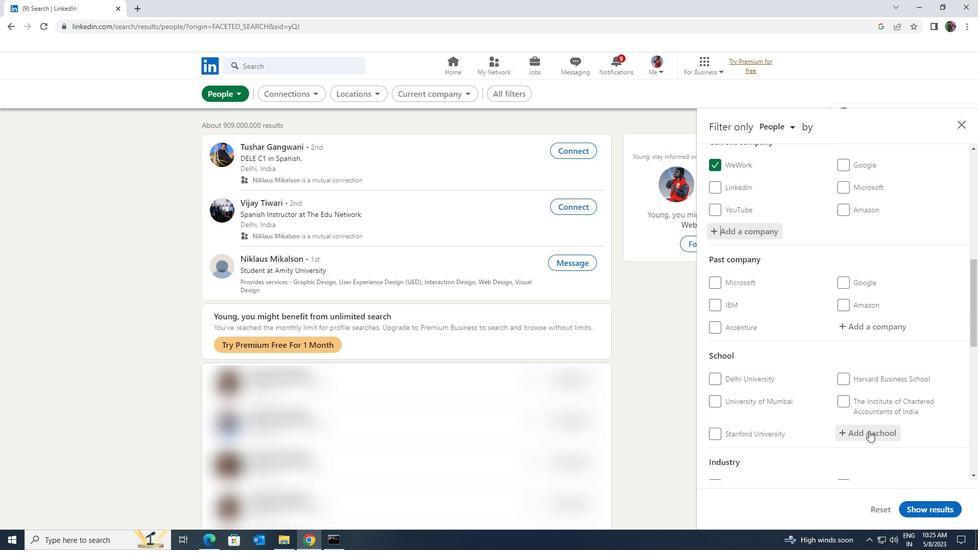
Action: Key pressed <Key.shift><Key.shift><Key.shift><Key.shift><Key.shift><Key.shift><Key.shift><Key.shift><Key.shift><Key.shift><Key.shift><Key.shift><Key.shift><Key.shift><Key.shift><Key.shift><Key.shift><Key.shift>GLOBL<Key.space><Key.shift>ACADEMY
Screenshot: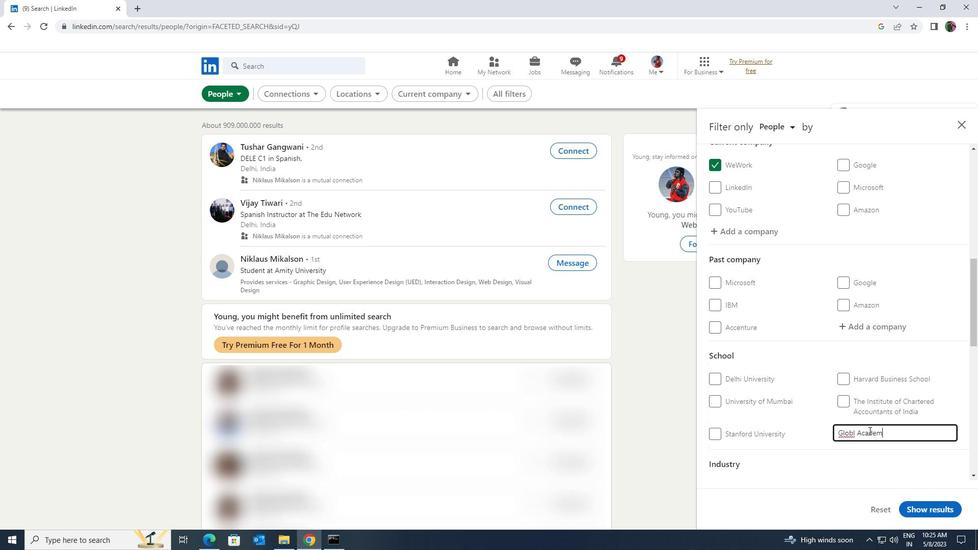 
Action: Mouse scrolled (869, 430) with delta (0, 0)
Screenshot: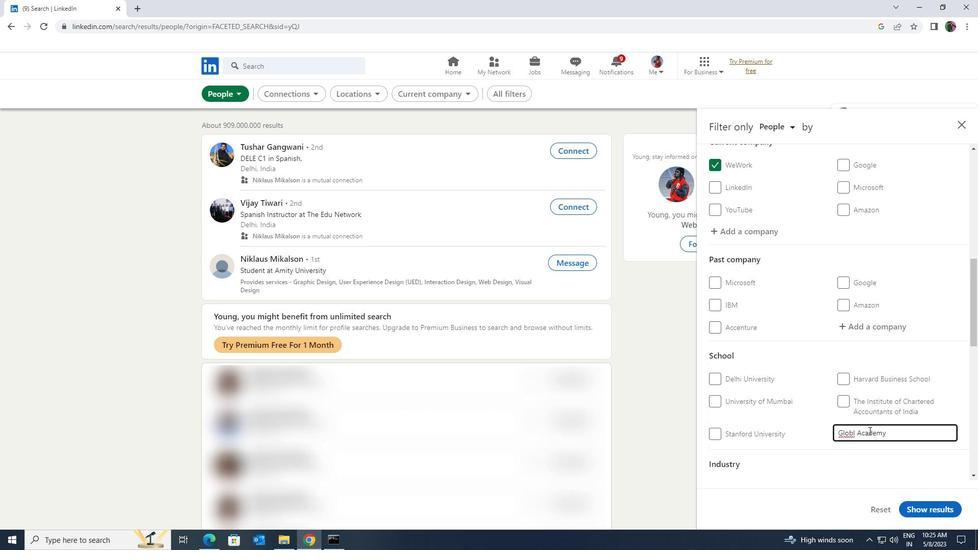 
Action: Mouse moved to (870, 431)
Screenshot: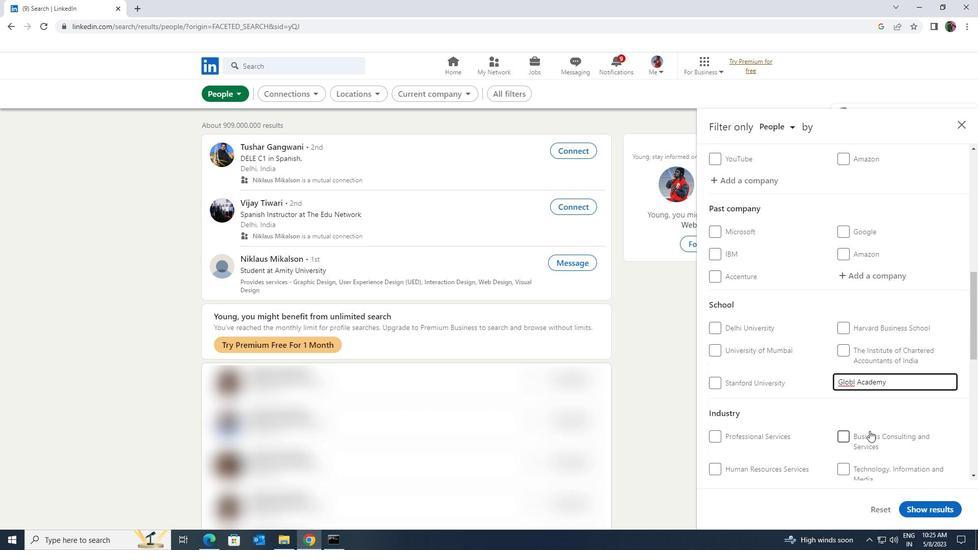 
Action: Key pressed <Key.space>
Screenshot: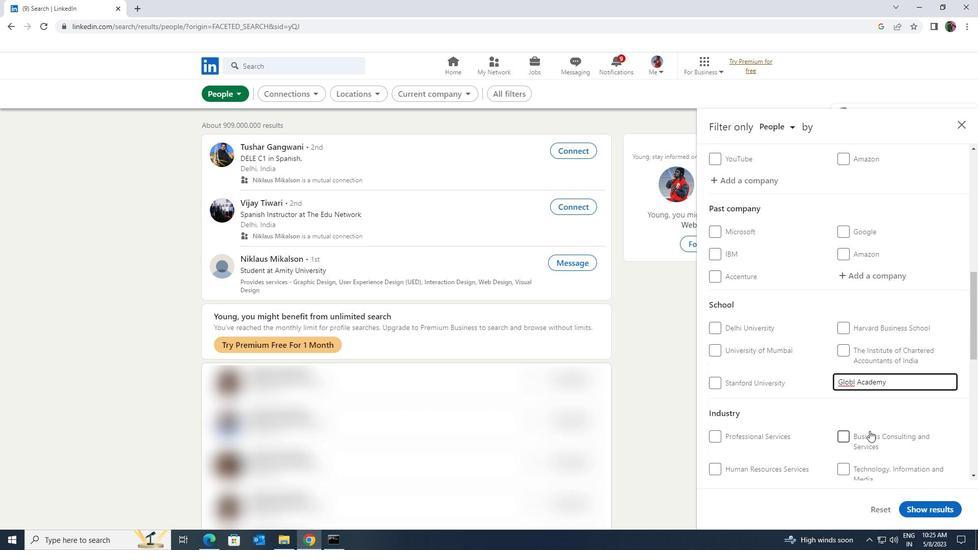 
Action: Mouse moved to (870, 431)
Screenshot: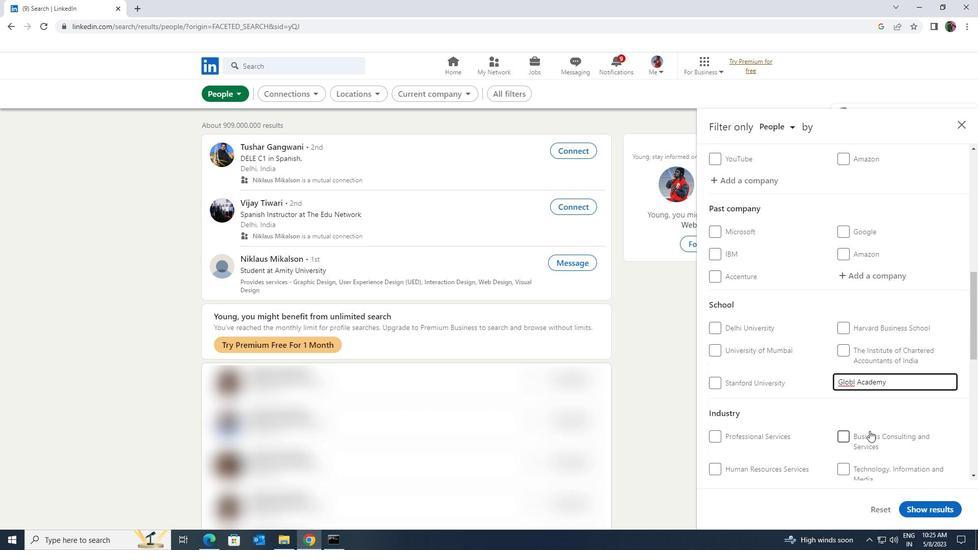 
Action: Key pressed <Key.shift>OF<Key.space><Key.shift>TECHNOLOGY
Screenshot: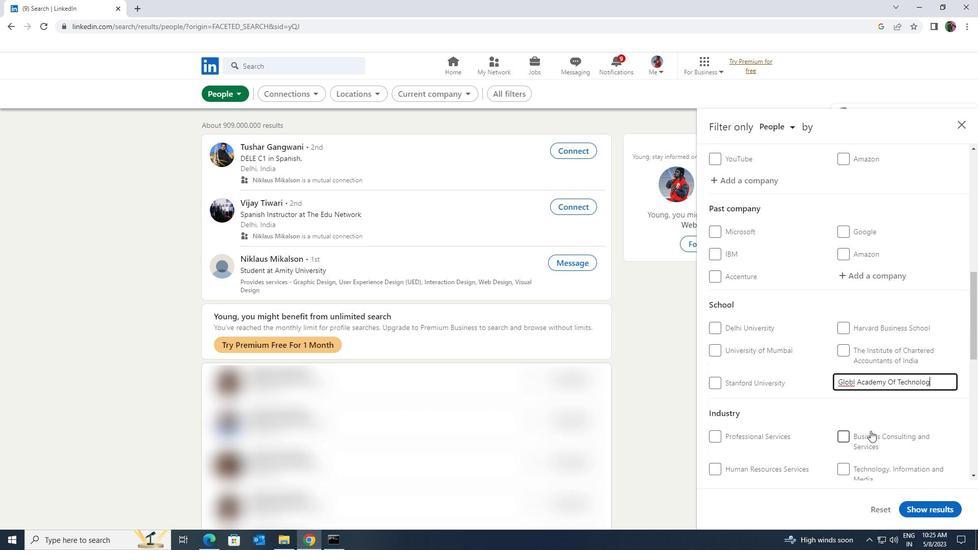 
Action: Mouse scrolled (870, 430) with delta (0, 0)
Screenshot: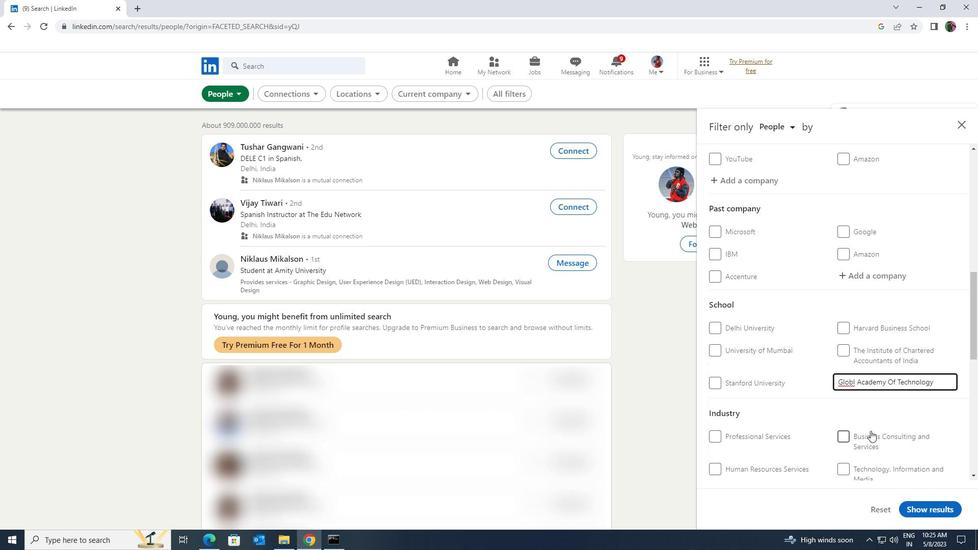 
Action: Mouse scrolled (870, 430) with delta (0, 0)
Screenshot: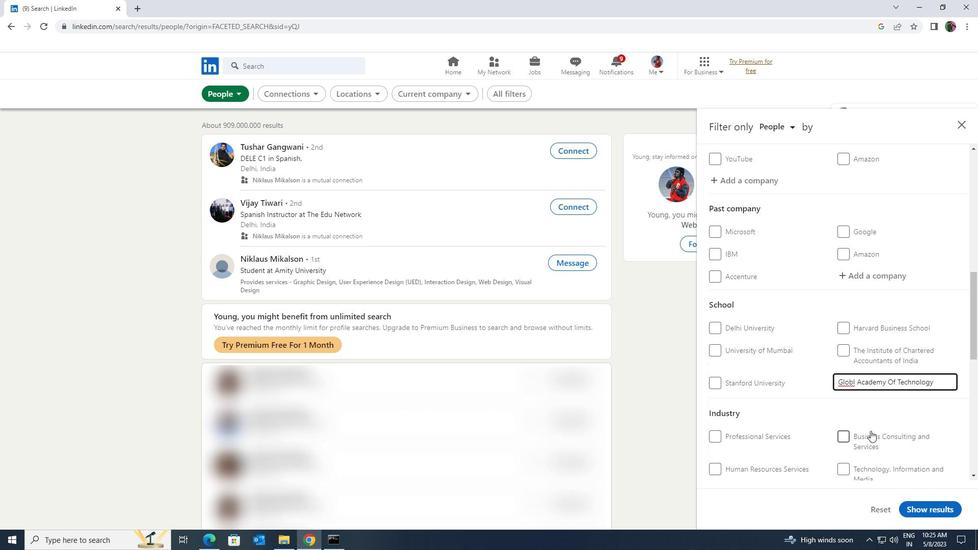 
Action: Mouse moved to (874, 399)
Screenshot: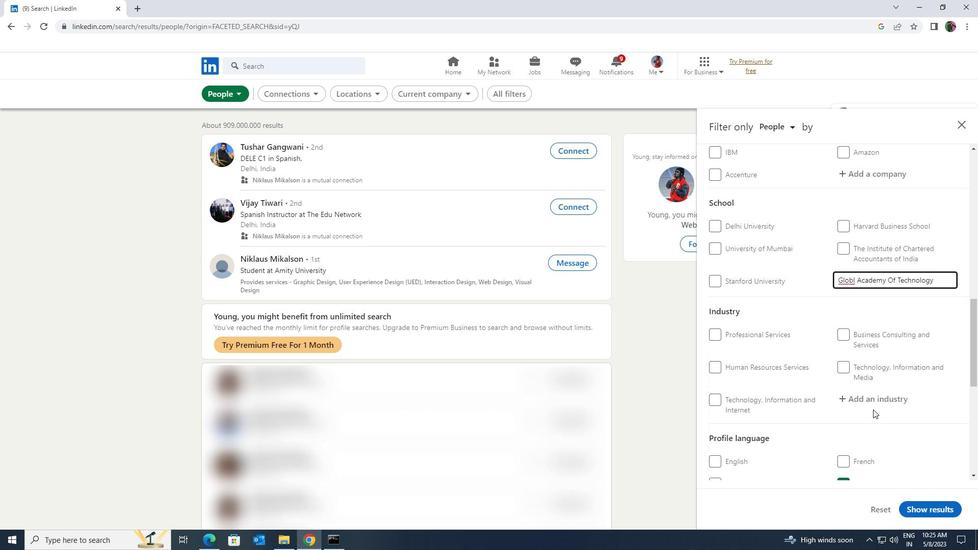 
Action: Mouse pressed left at (874, 399)
Screenshot: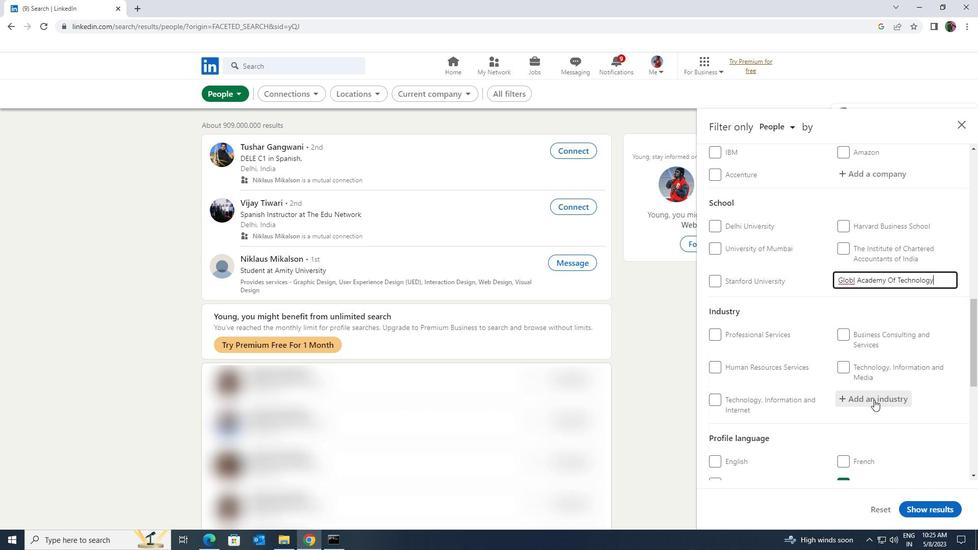 
Action: Mouse moved to (870, 399)
Screenshot: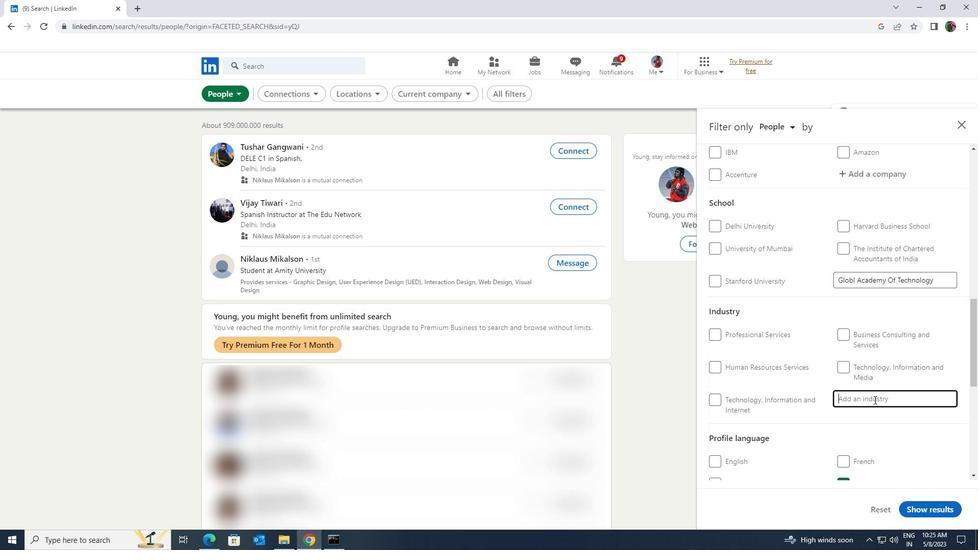 
Action: Key pressed <Key.shift>BUILDING
Screenshot: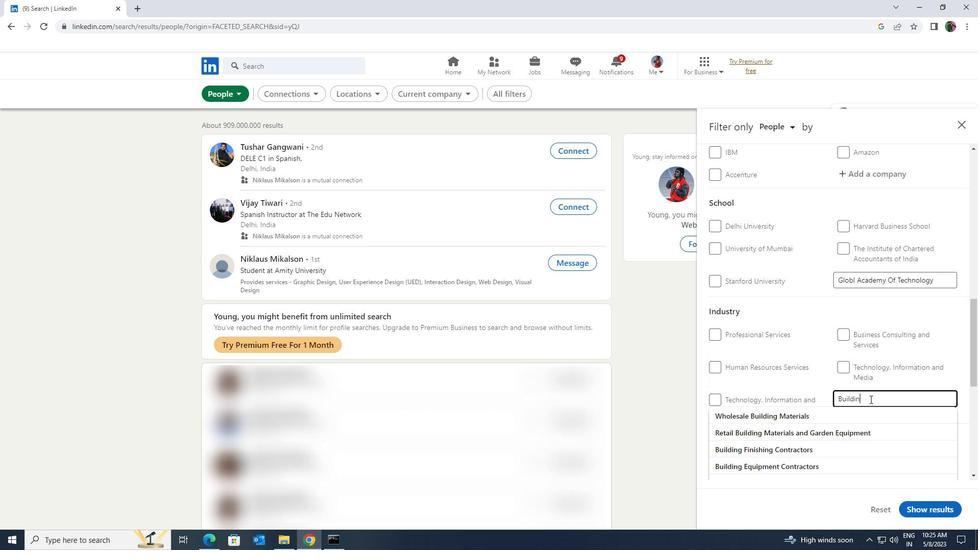 
Action: Mouse scrolled (870, 398) with delta (0, 0)
Screenshot: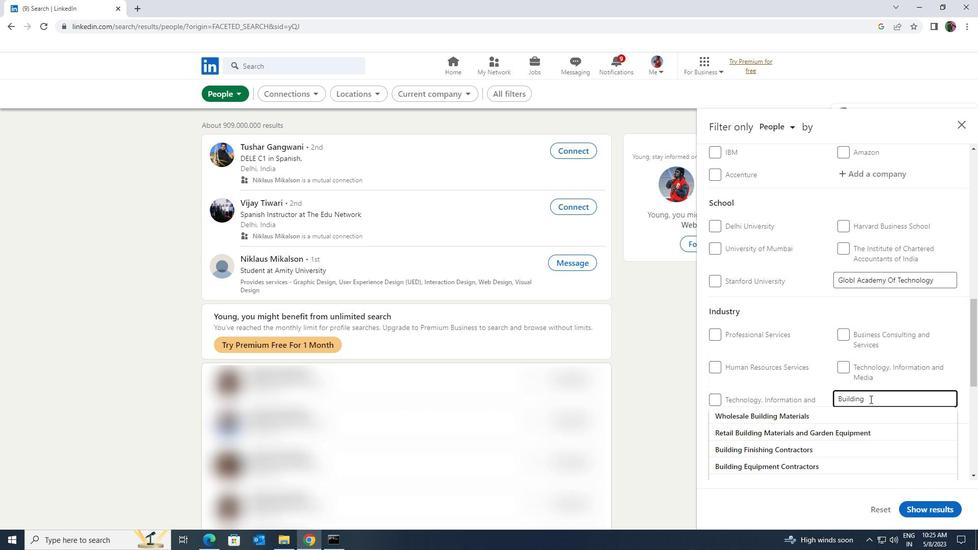 
Action: Key pressed <Key.space><Key.shift>CONSTR
Screenshot: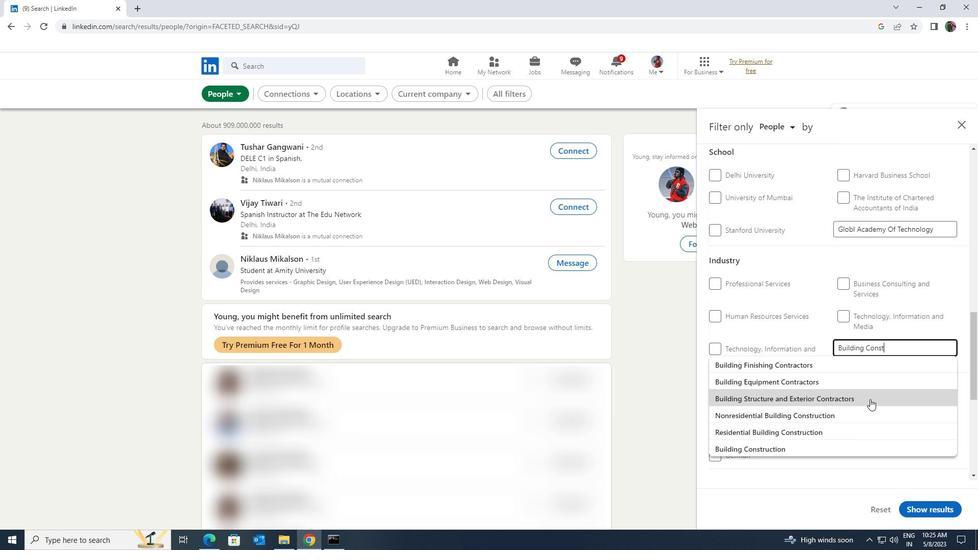 
Action: Mouse moved to (853, 395)
Screenshot: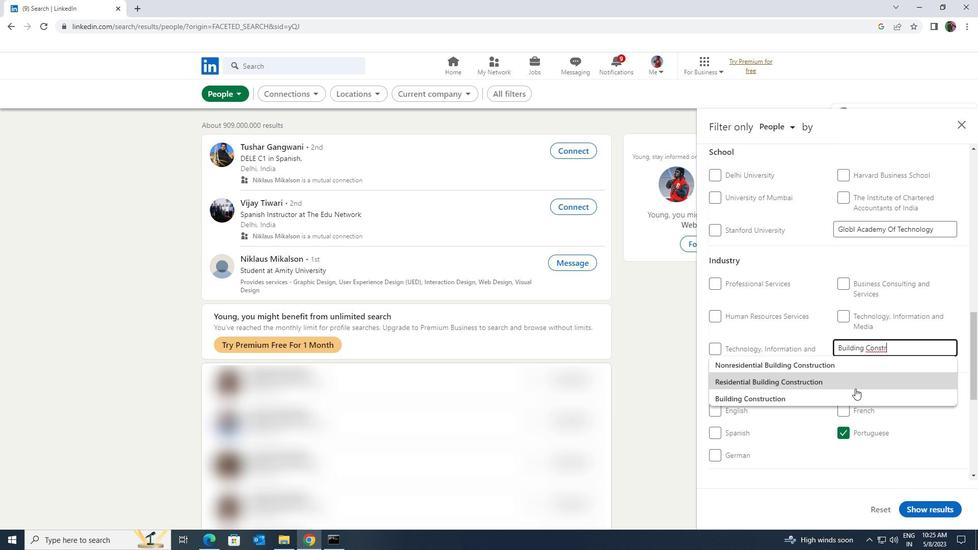 
Action: Mouse pressed left at (853, 395)
Screenshot: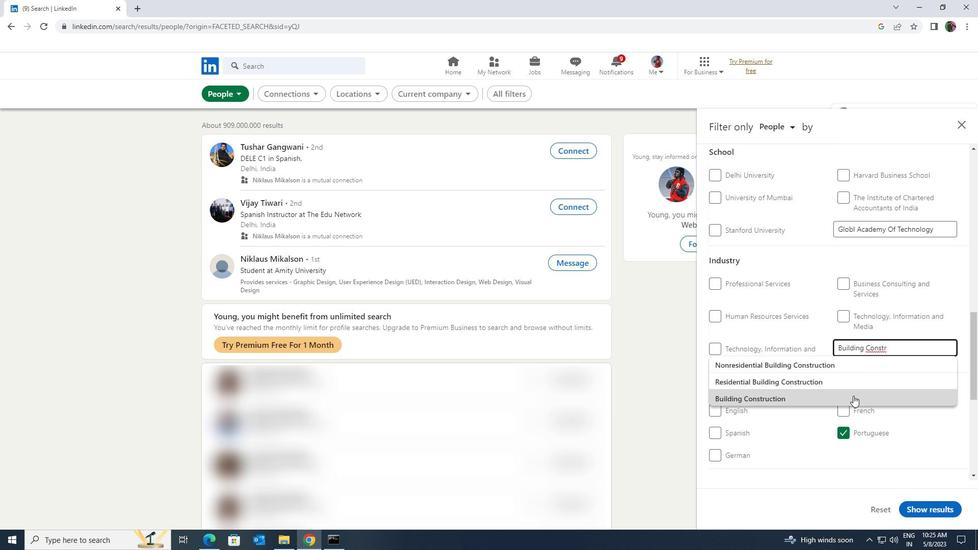 
Action: Mouse scrolled (853, 395) with delta (0, 0)
Screenshot: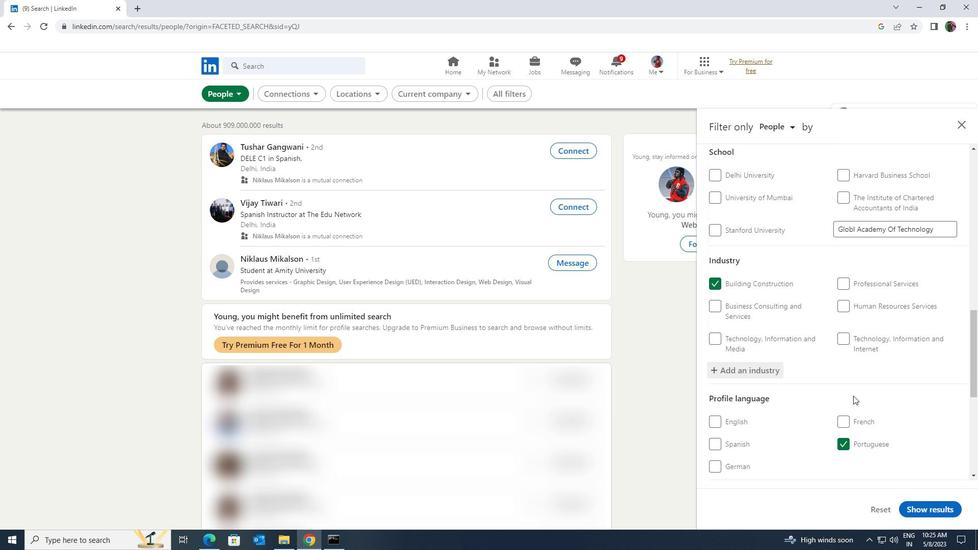 
Action: Mouse scrolled (853, 395) with delta (0, 0)
Screenshot: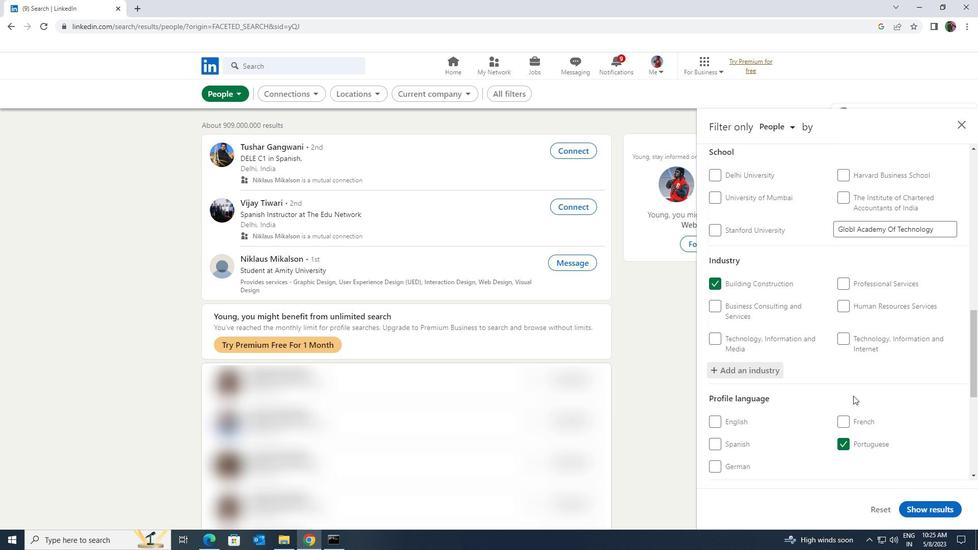 
Action: Mouse scrolled (853, 395) with delta (0, 0)
Screenshot: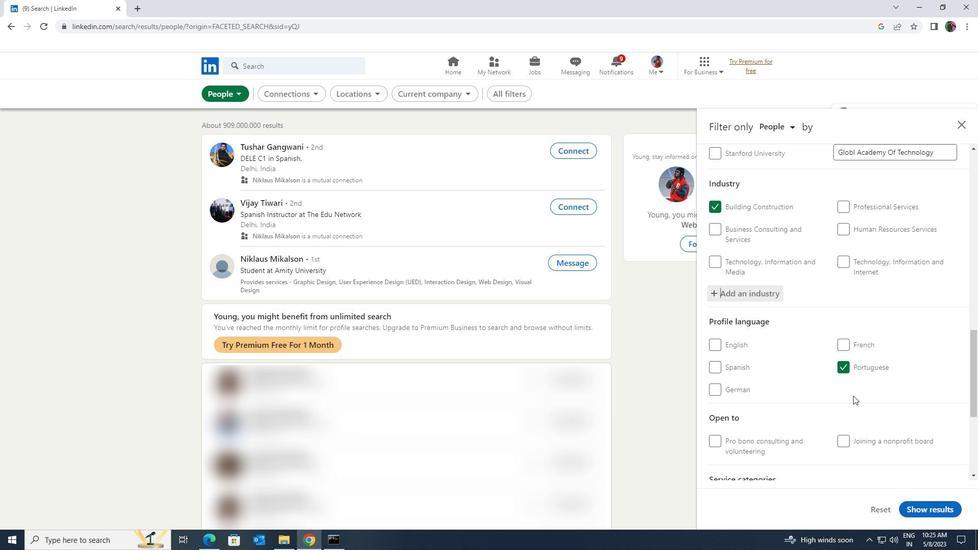 
Action: Mouse scrolled (853, 395) with delta (0, 0)
Screenshot: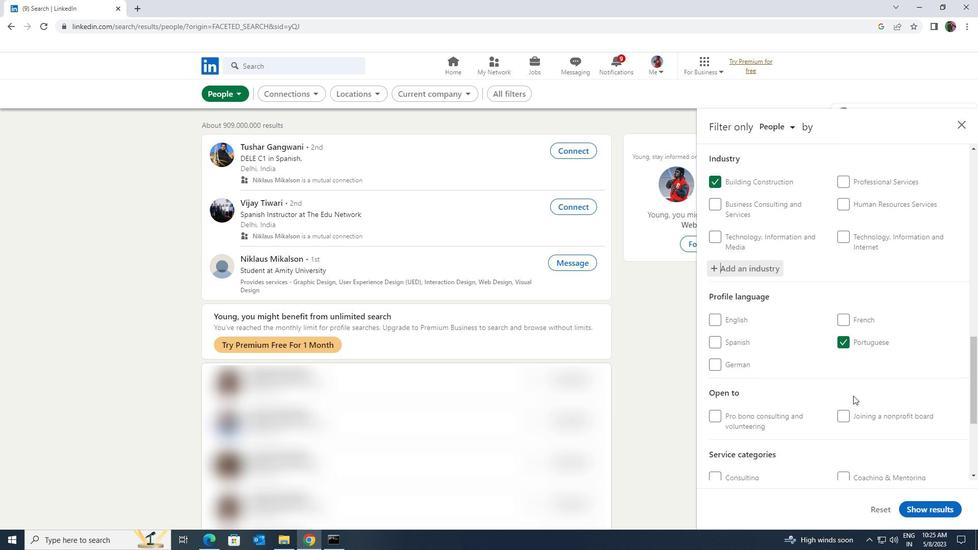 
Action: Mouse scrolled (853, 395) with delta (0, 0)
Screenshot: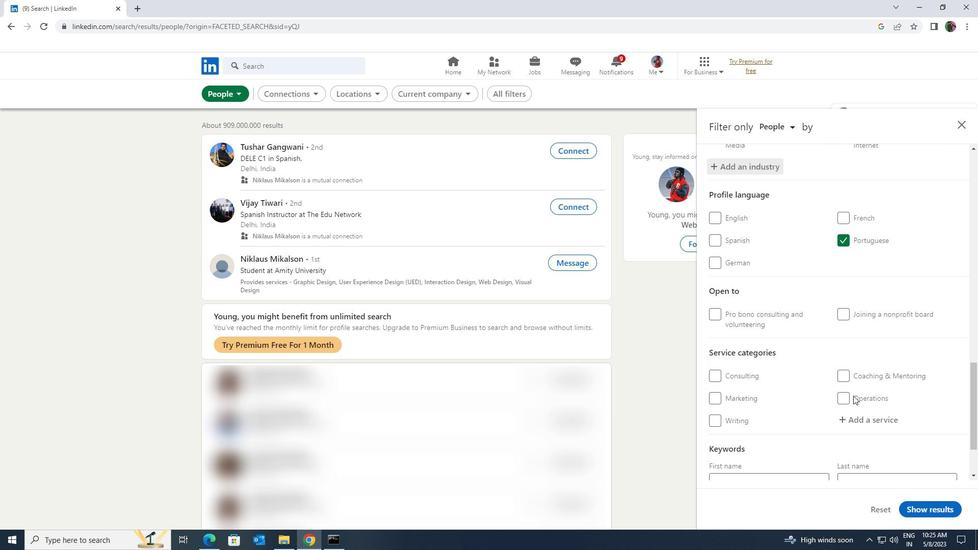 
Action: Mouse moved to (860, 372)
Screenshot: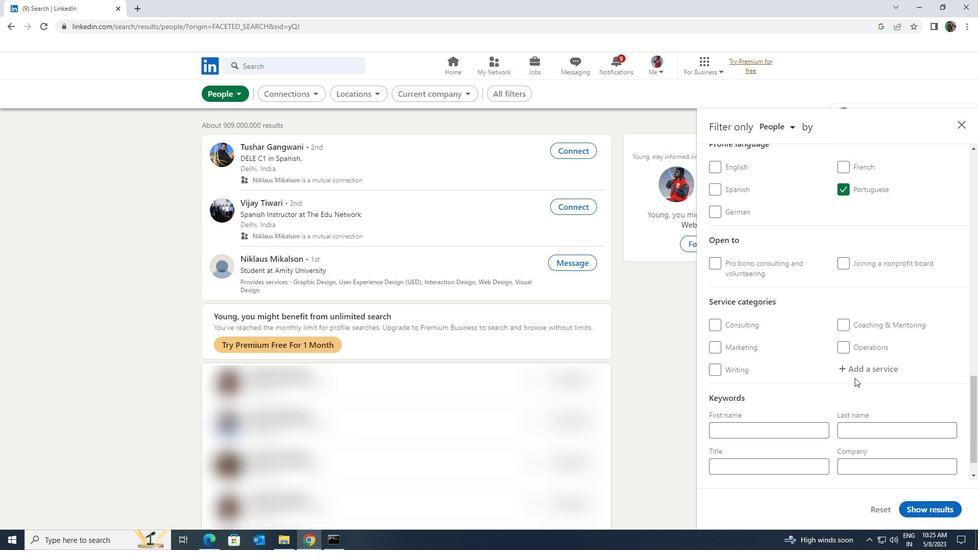 
Action: Mouse pressed left at (860, 372)
Screenshot: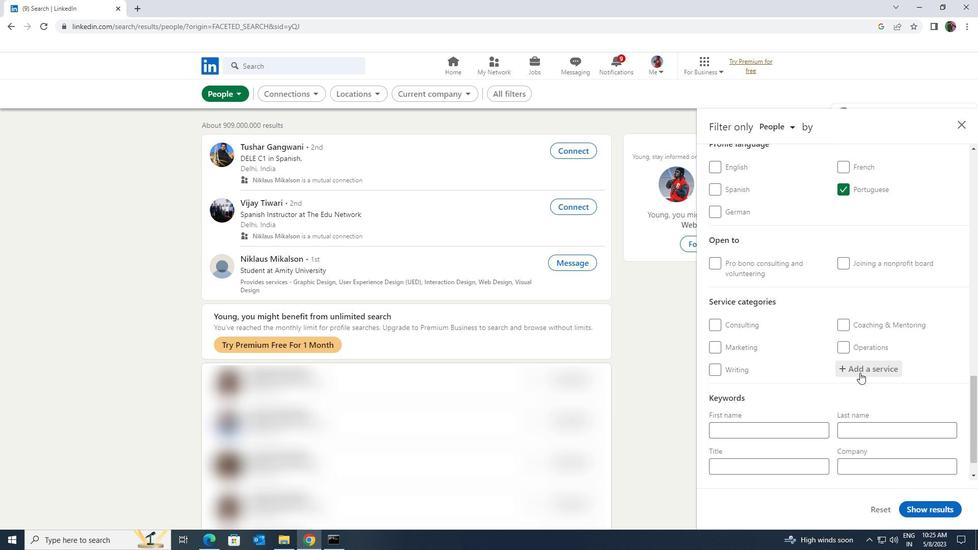 
Action: Key pressed <Key.shift>MARKETING
Screenshot: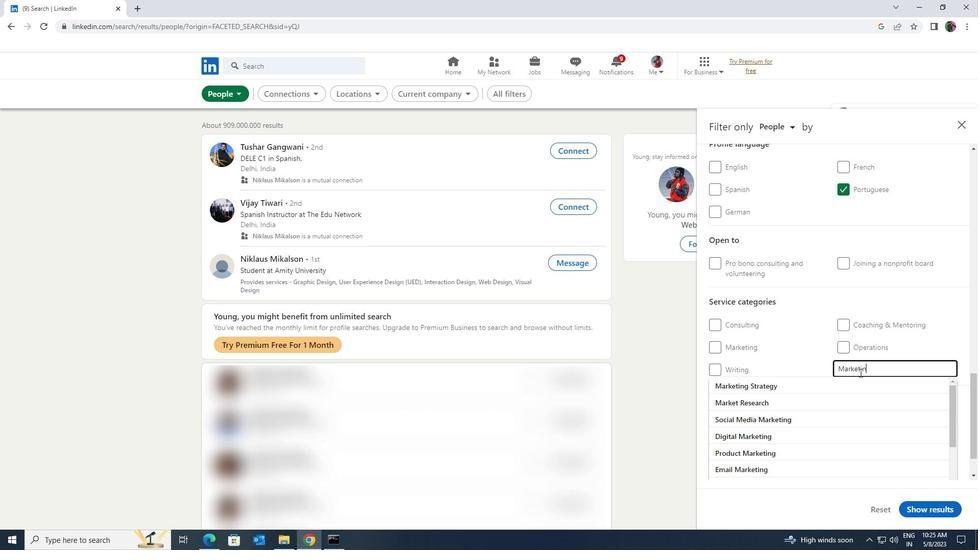 
Action: Mouse moved to (864, 387)
Screenshot: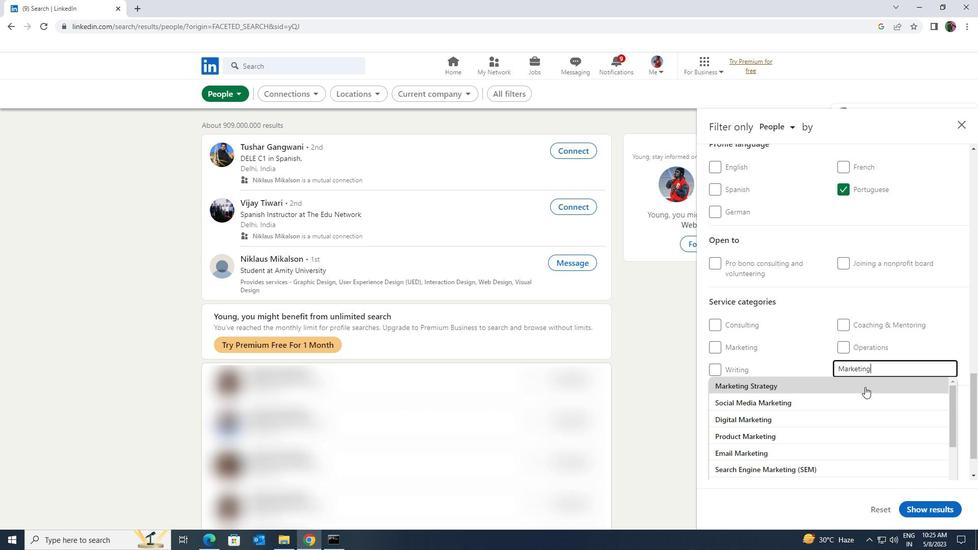 
Action: Key pressed <Key.enter>
Screenshot: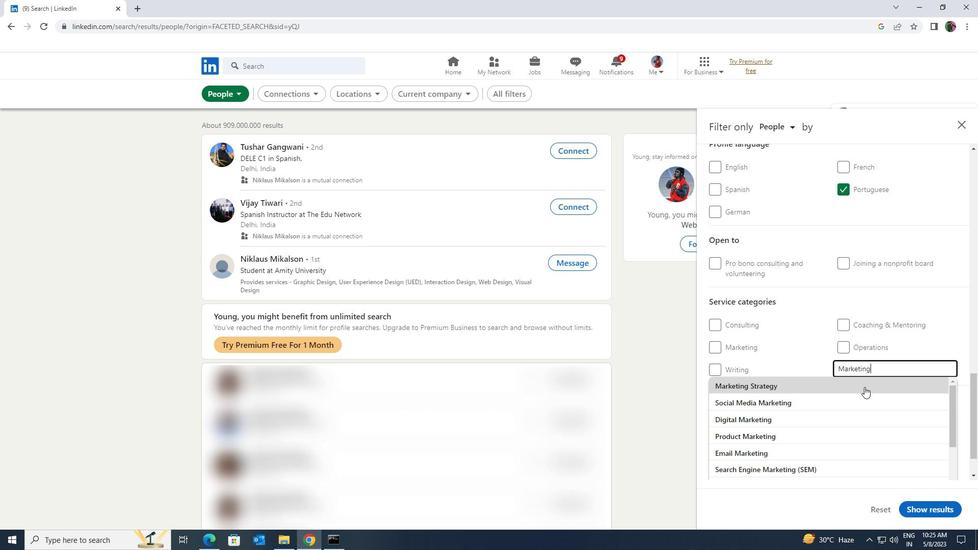 
Action: Mouse moved to (880, 387)
Screenshot: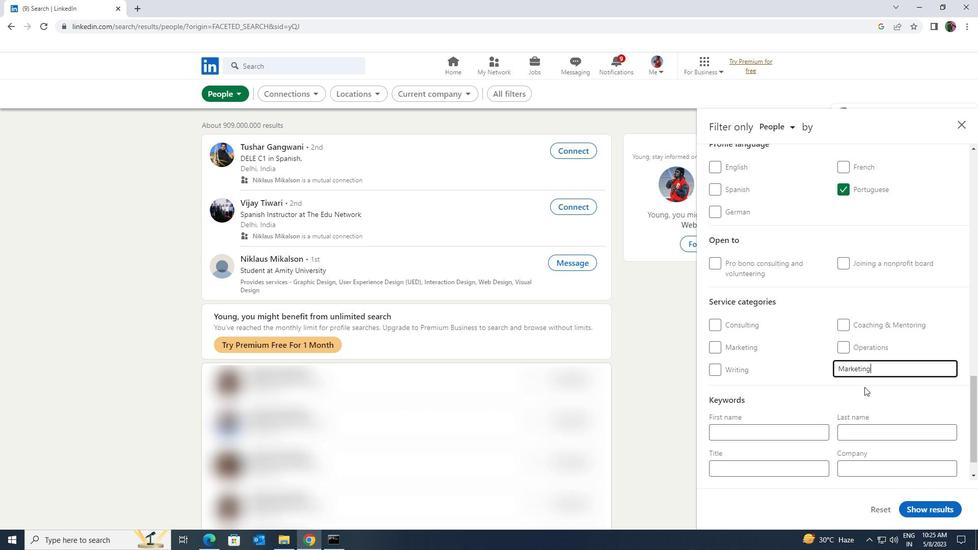 
Action: Mouse scrolled (880, 386) with delta (0, 0)
Screenshot: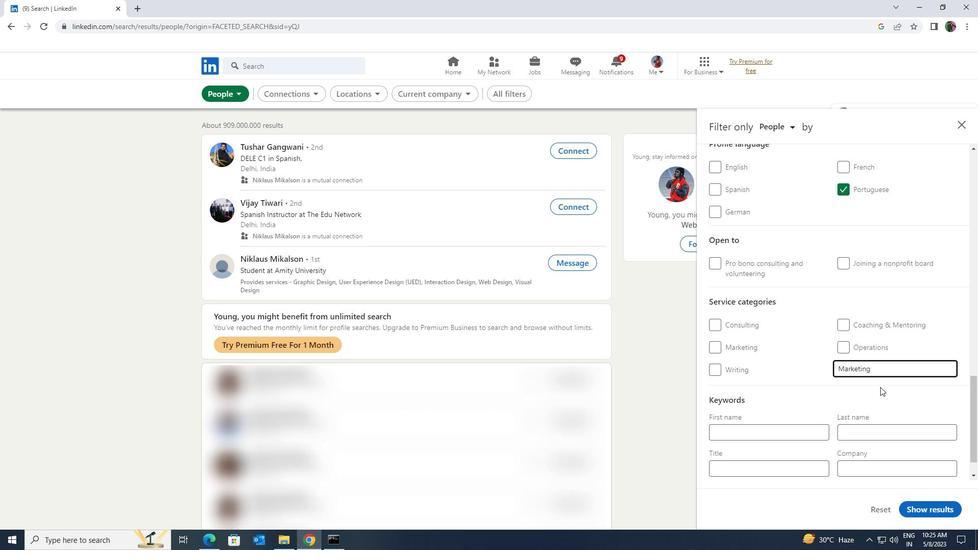 
Action: Mouse scrolled (880, 386) with delta (0, 0)
Screenshot: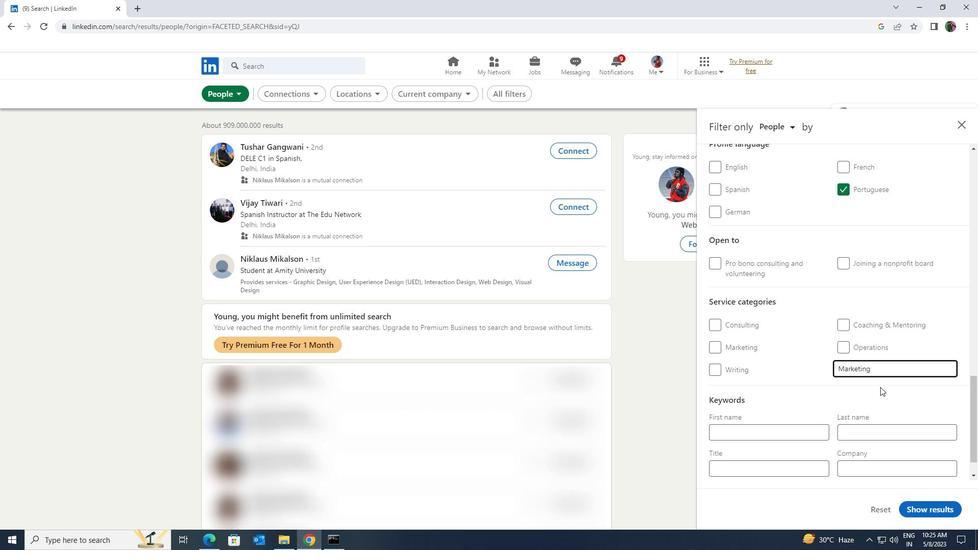 
Action: Mouse moved to (816, 436)
Screenshot: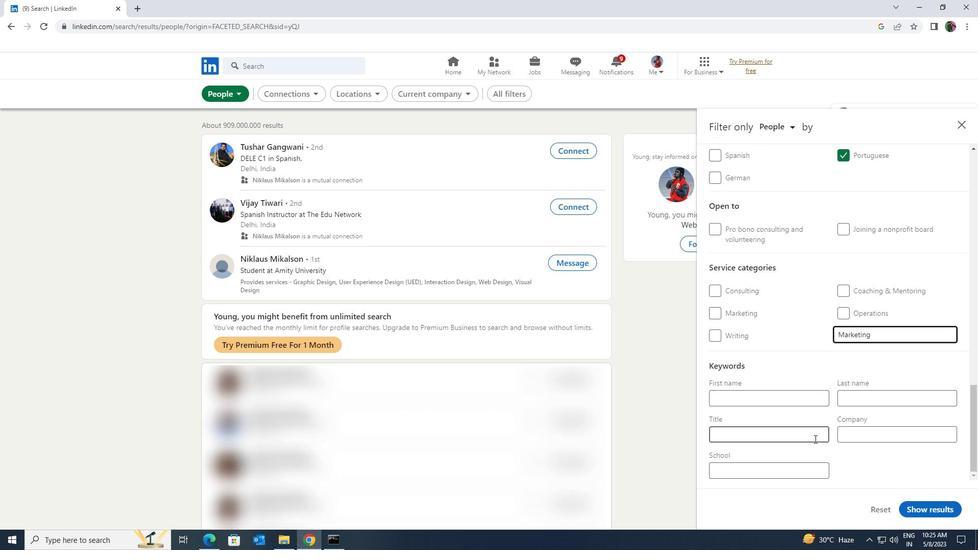 
Action: Mouse pressed left at (816, 436)
Screenshot: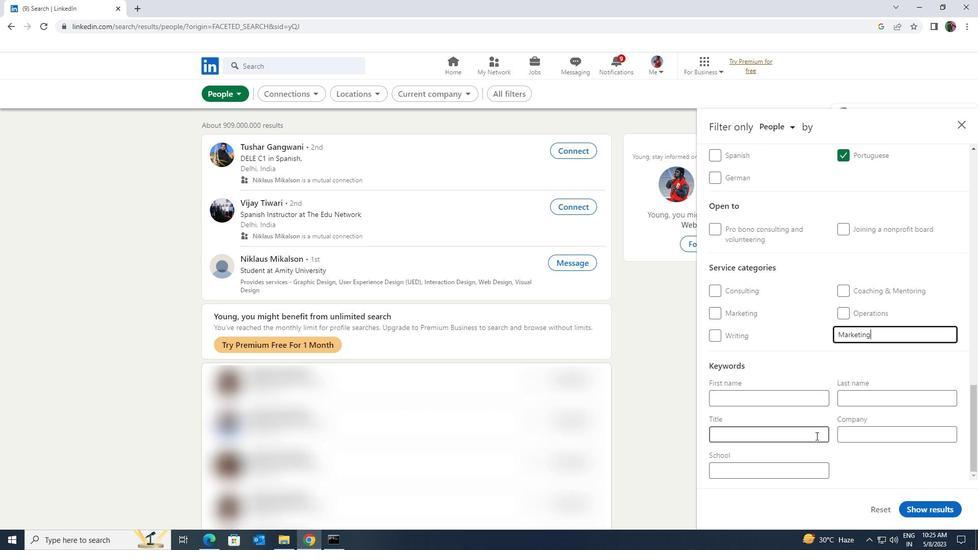 
Action: Mouse moved to (816, 436)
Screenshot: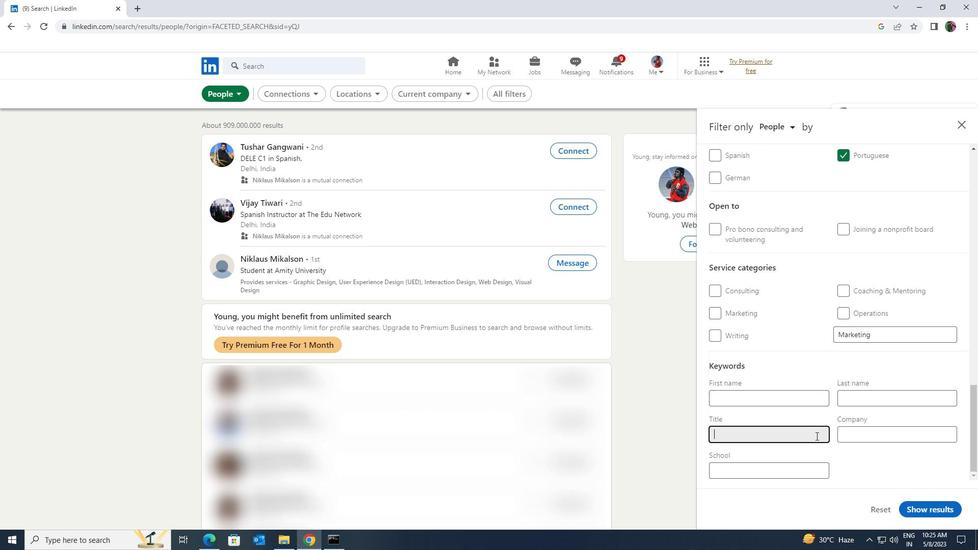 
Action: Key pressed <Key.shift>MANUFACTURING<Key.space><Key.shift><Key.shift><Key.shift><Key.shift><Key.shift>ASSSEMBLE
Screenshot: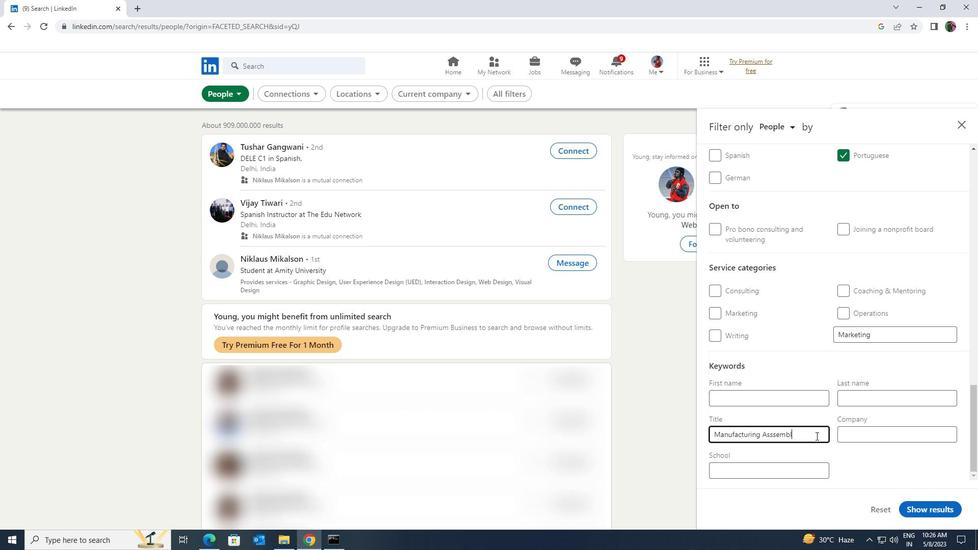 
Action: Mouse moved to (911, 508)
Screenshot: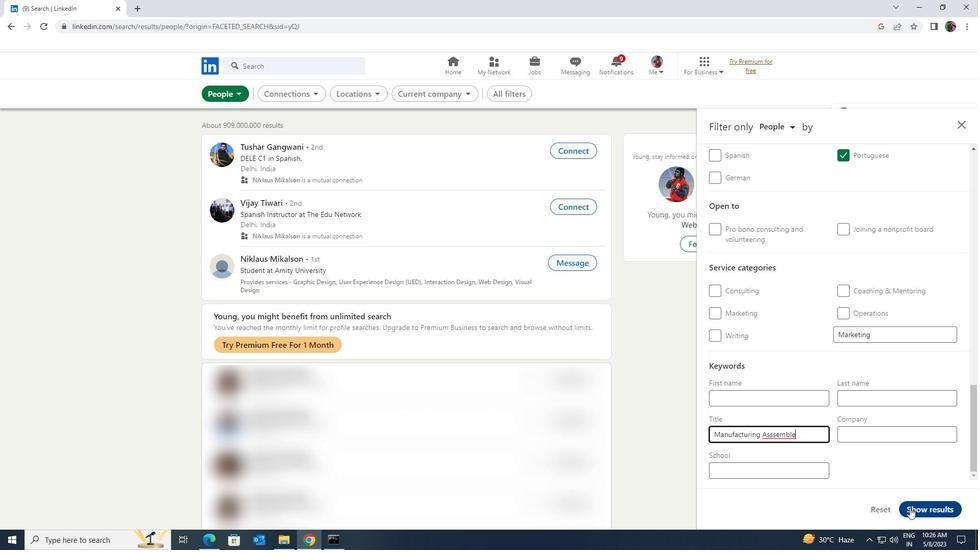 
Action: Mouse pressed left at (911, 508)
Screenshot: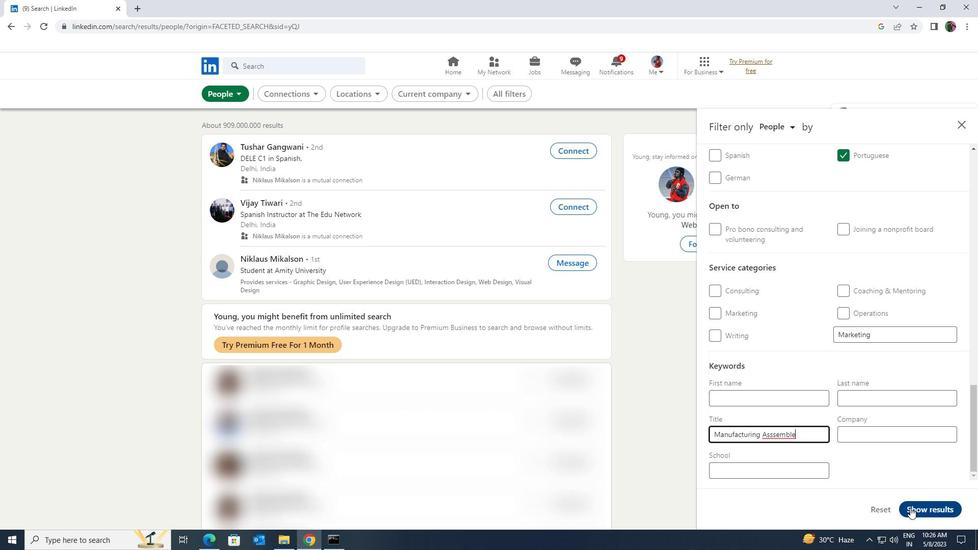 
